 Task: Add a signature Genevieve Ramirez containing Best wishes for a happy Memorial Day, Genevieve Ramirez to email address softage.8@softage.net and add a label Skincare
Action: Mouse moved to (214, 39)
Screenshot: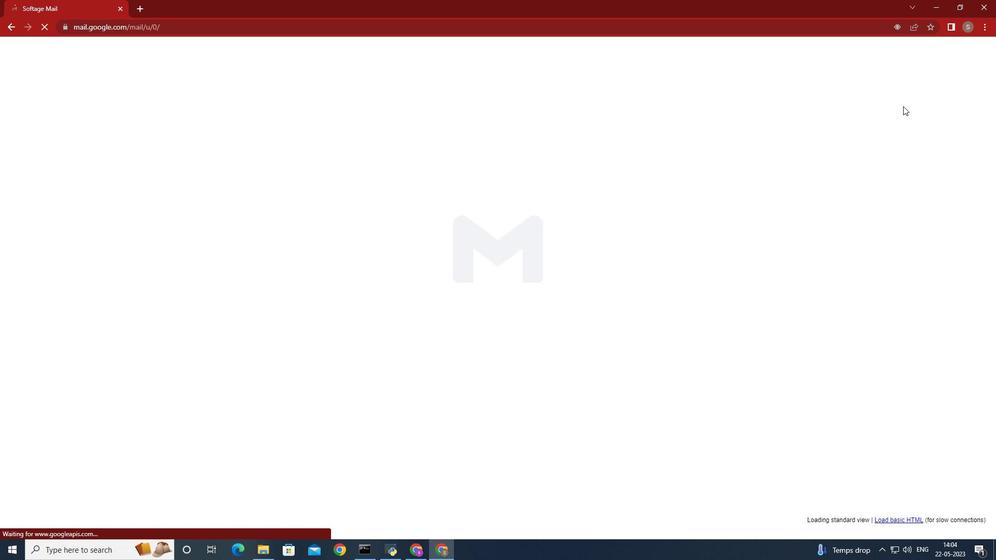 
Action: Mouse pressed left at (214, 39)
Screenshot: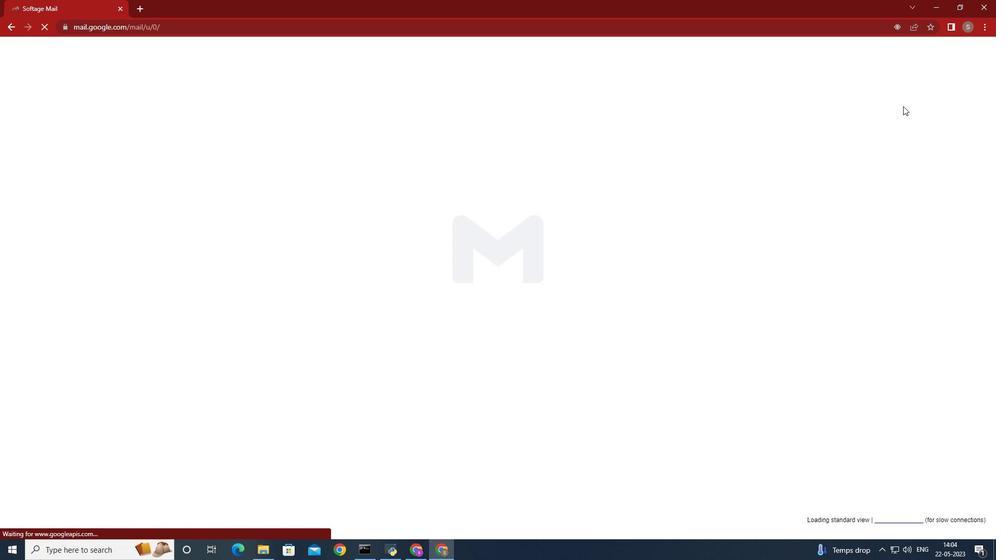 
Action: Mouse moved to (52, 88)
Screenshot: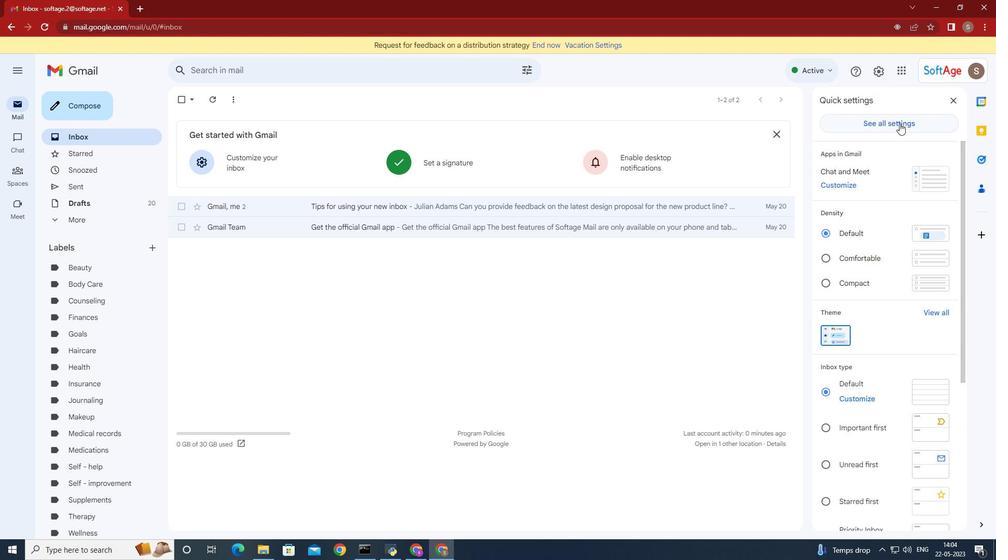 
Action: Mouse pressed left at (52, 88)
Screenshot: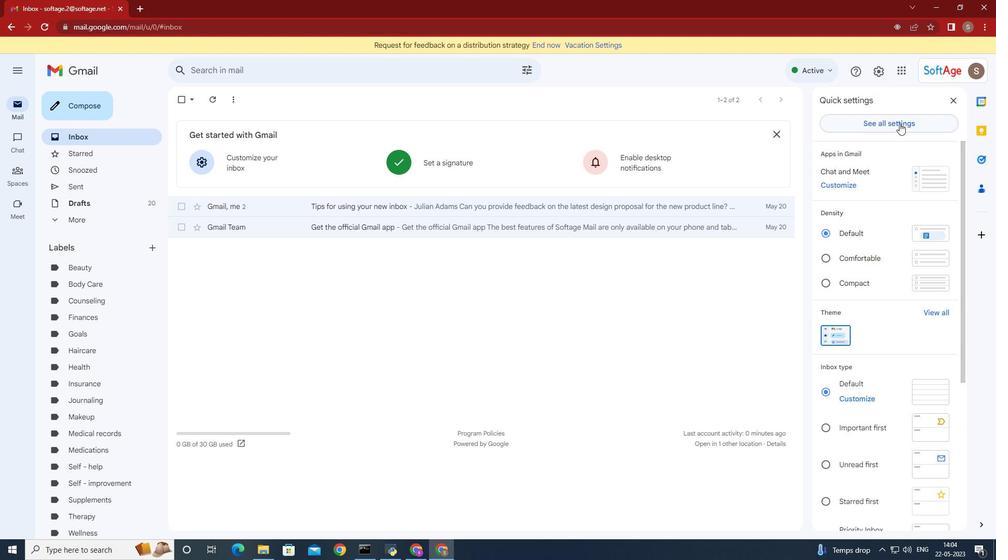 
Action: Mouse moved to (519, 313)
Screenshot: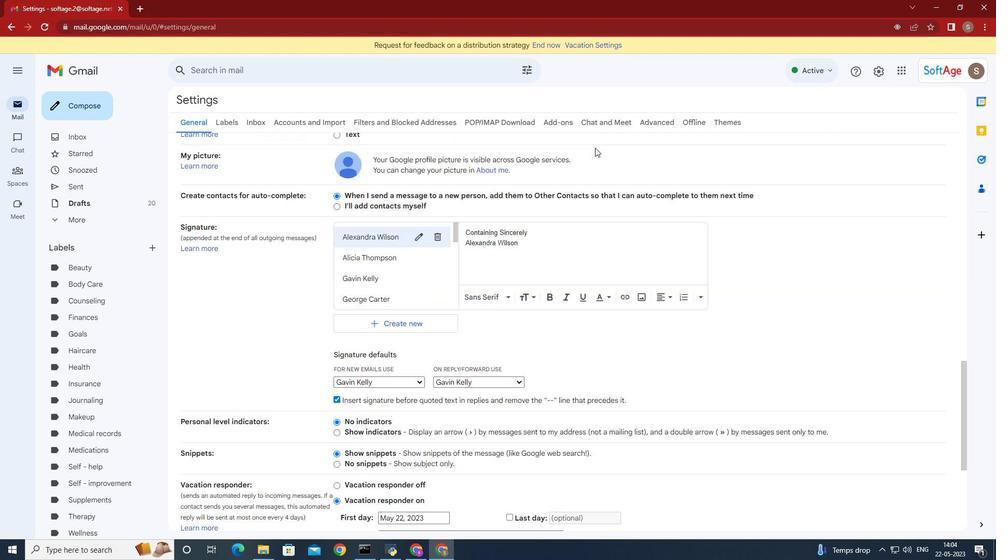 
Action: Mouse pressed left at (519, 313)
Screenshot: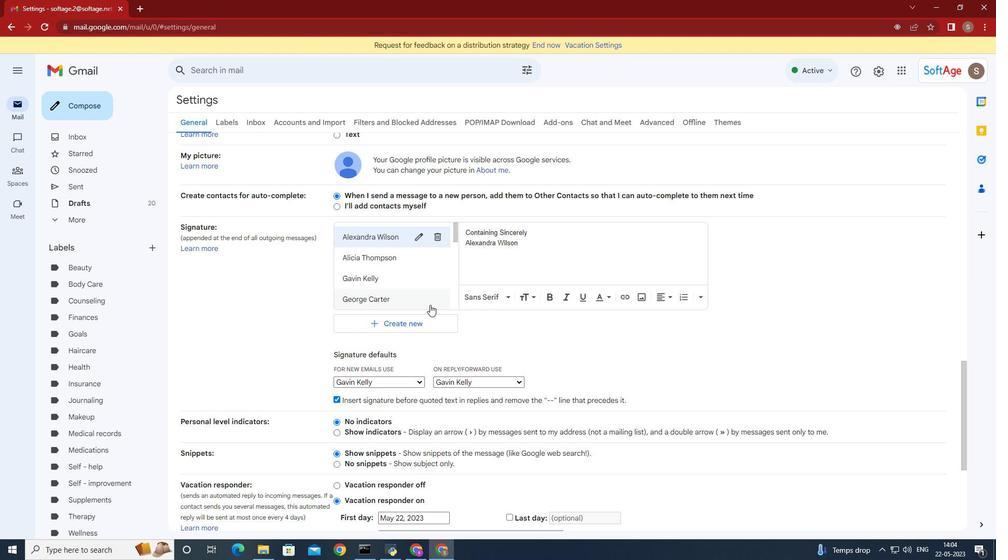 
Action: Mouse moved to (976, 11)
Screenshot: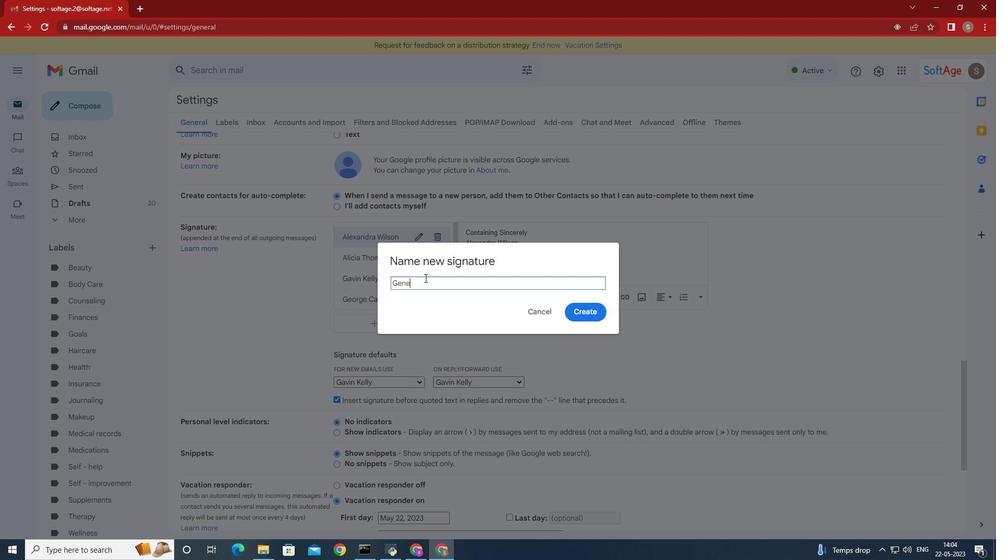 
Action: Mouse pressed left at (976, 11)
Screenshot: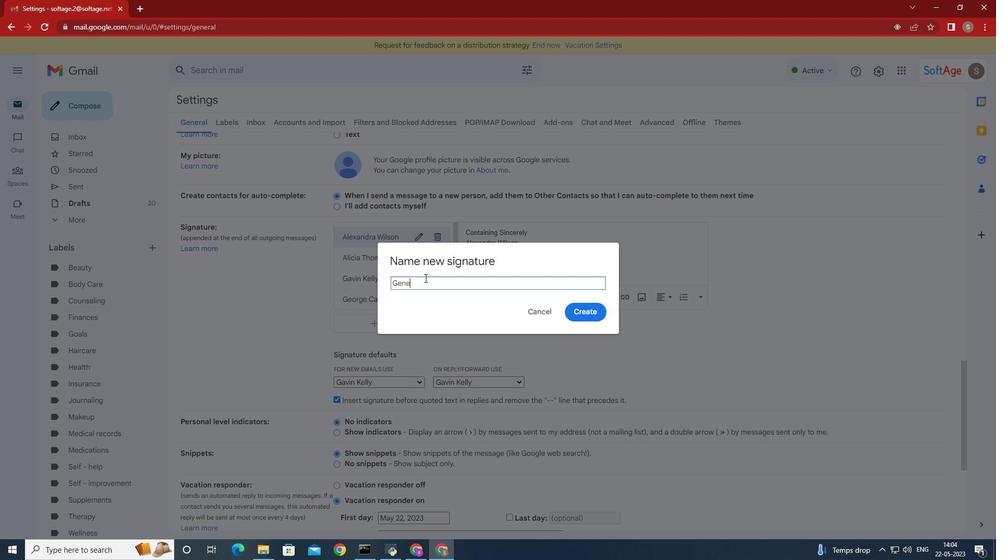 
Action: Mouse moved to (536, 46)
Screenshot: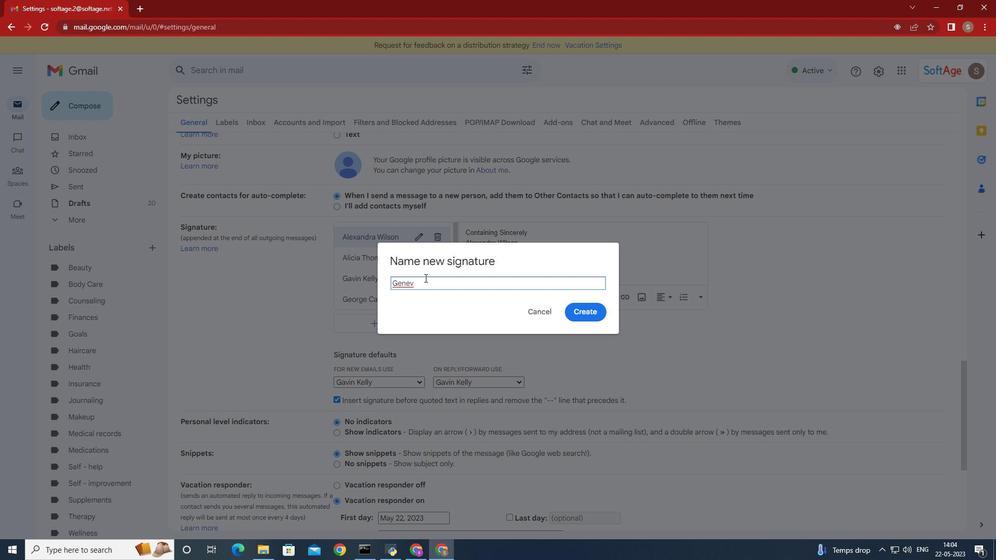 
Action: Mouse pressed left at (536, 46)
Screenshot: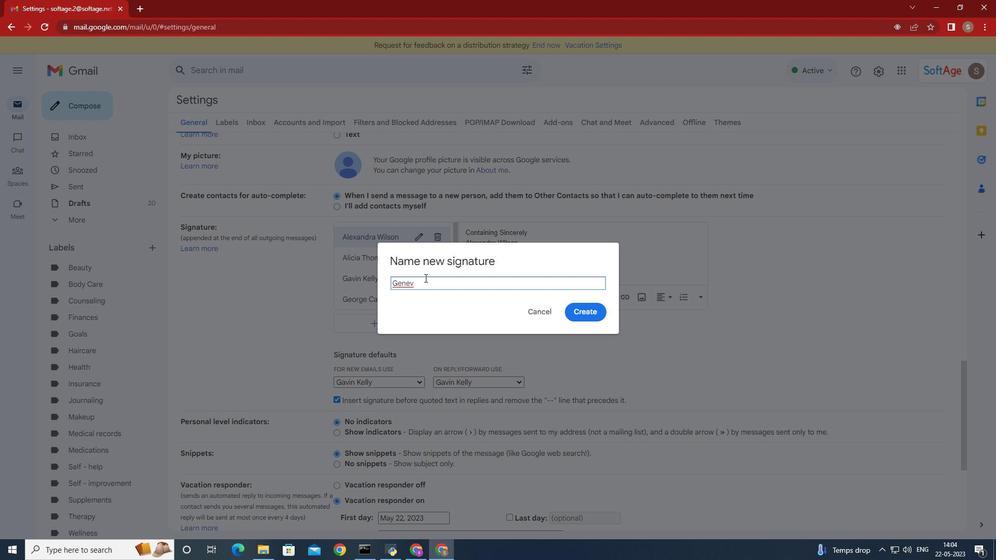
Action: Mouse moved to (955, 51)
Screenshot: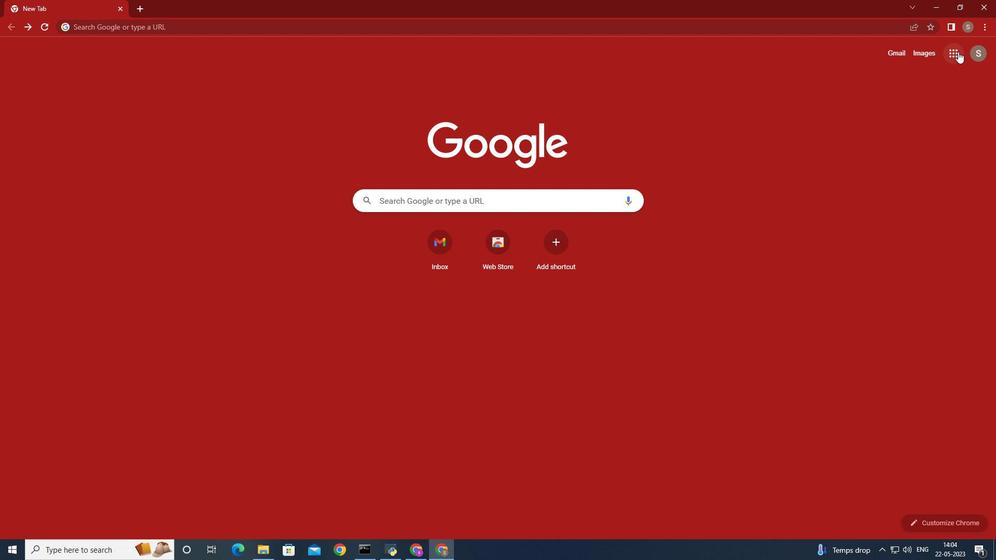 
Action: Mouse pressed left at (955, 51)
Screenshot: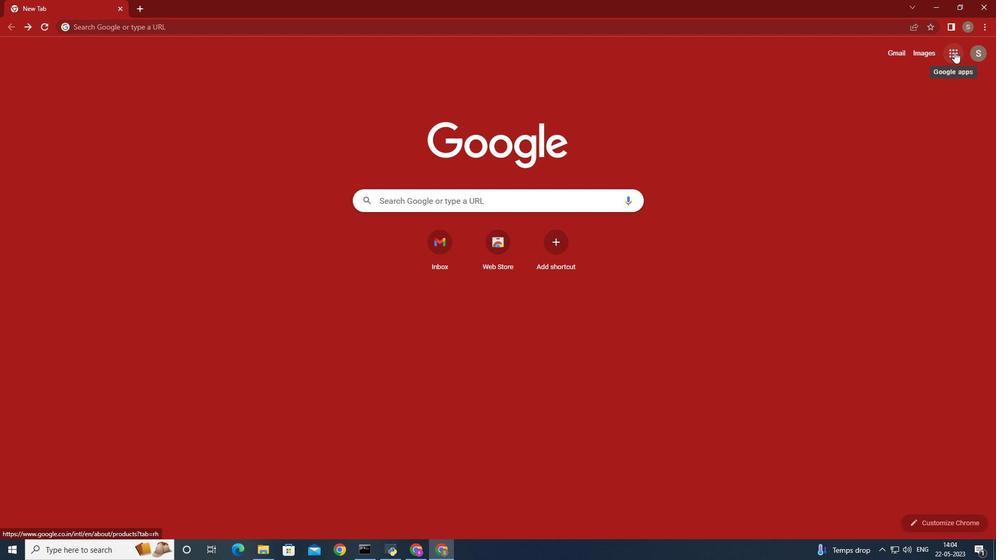 
Action: Mouse moved to (900, 105)
Screenshot: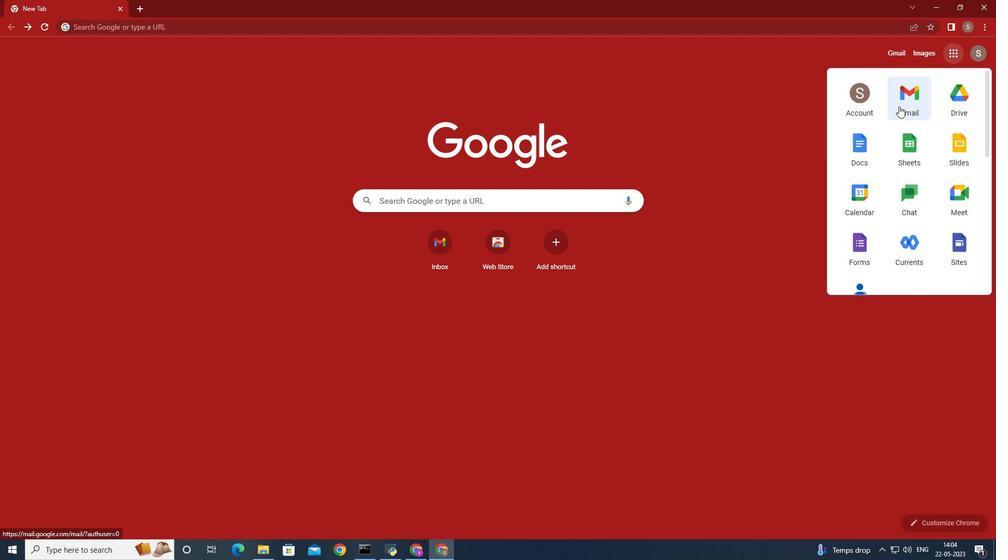 
Action: Mouse pressed left at (900, 105)
Screenshot: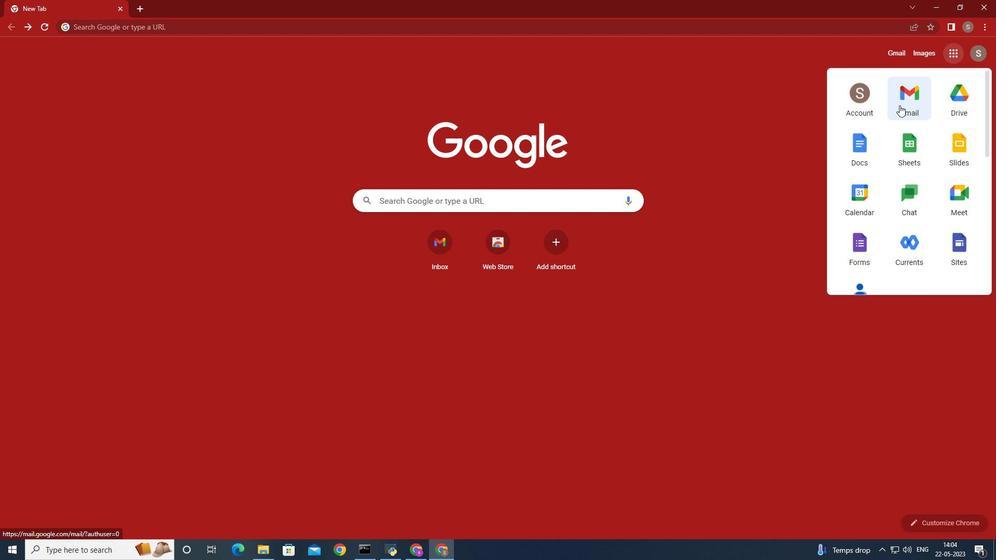 
Action: Mouse moved to (879, 76)
Screenshot: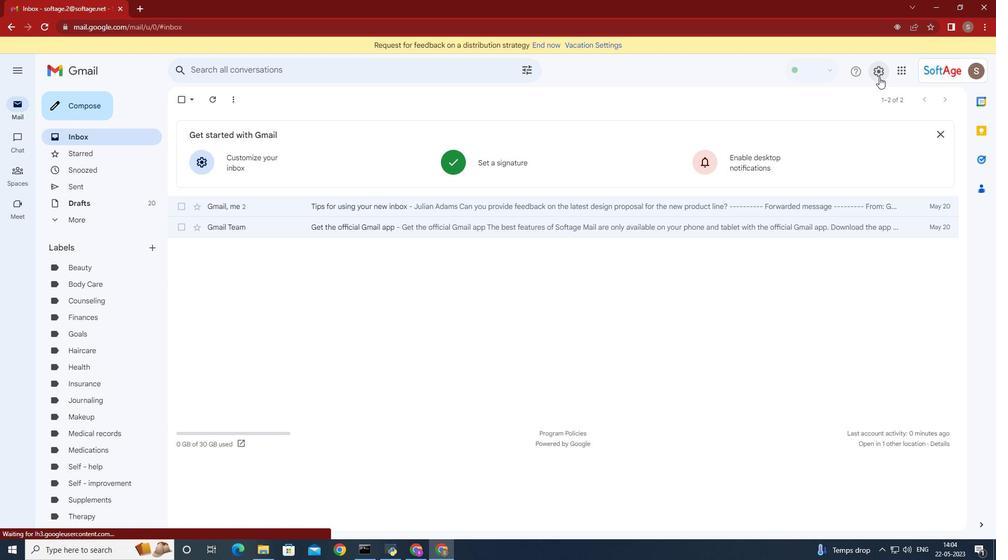 
Action: Mouse pressed left at (879, 76)
Screenshot: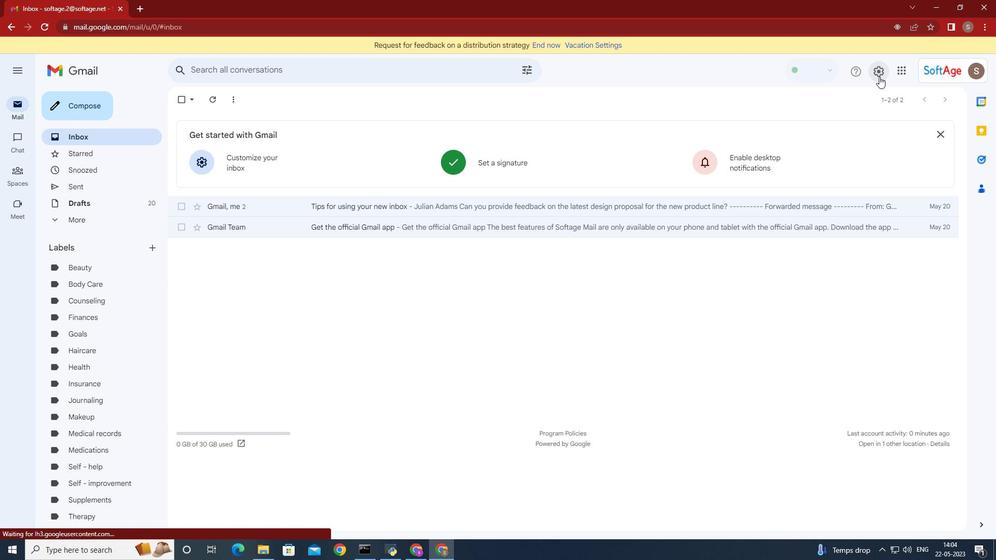 
Action: Mouse moved to (900, 123)
Screenshot: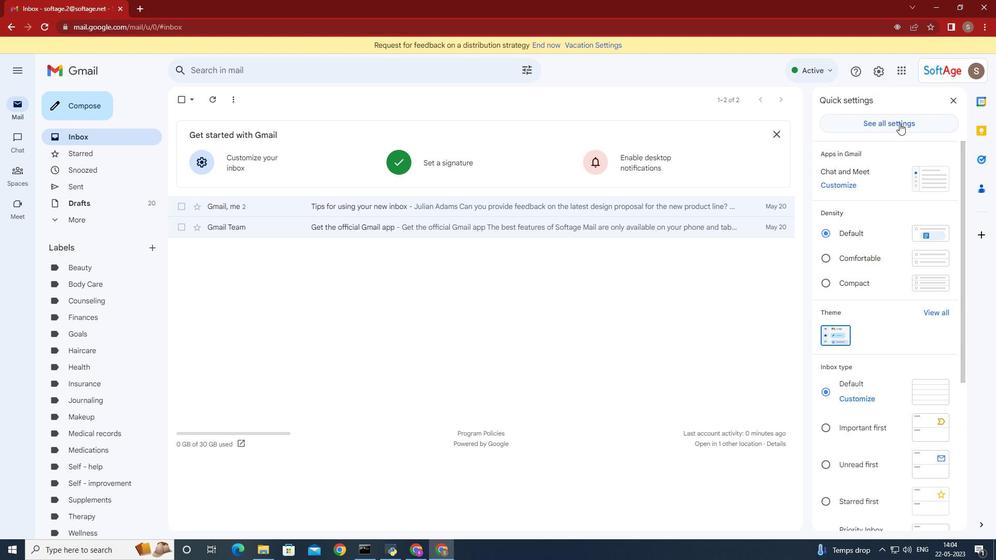 
Action: Mouse pressed left at (900, 123)
Screenshot: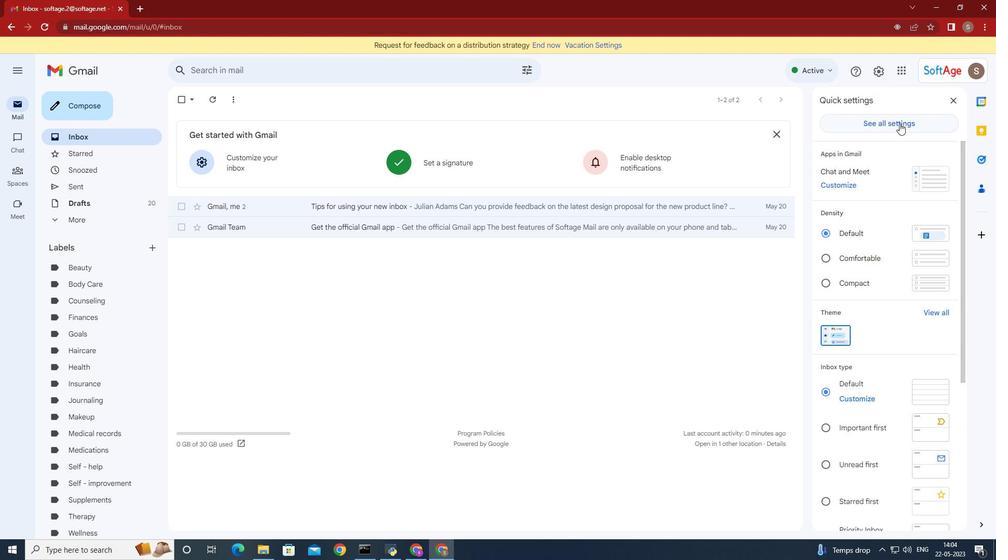 
Action: Mouse moved to (631, 168)
Screenshot: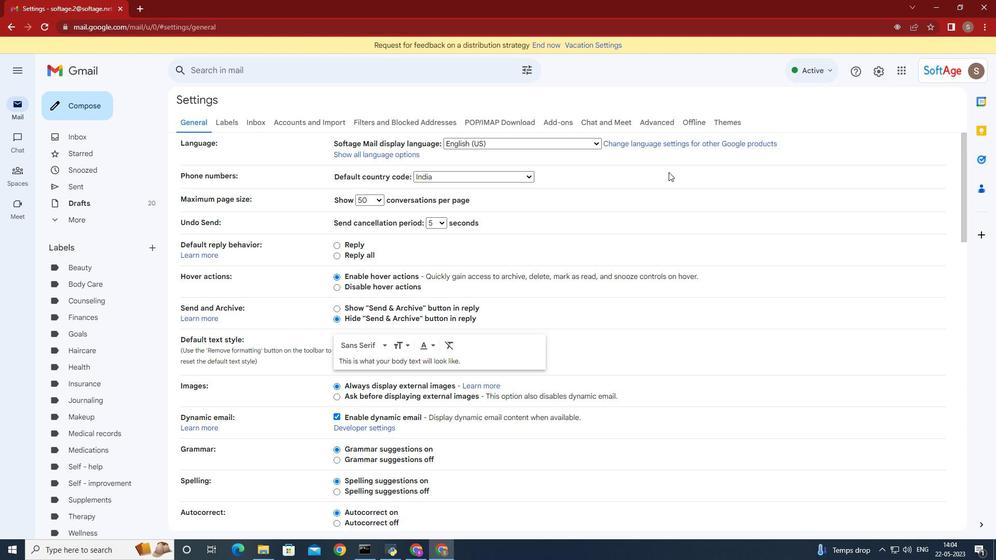 
Action: Mouse scrolled (631, 167) with delta (0, 0)
Screenshot: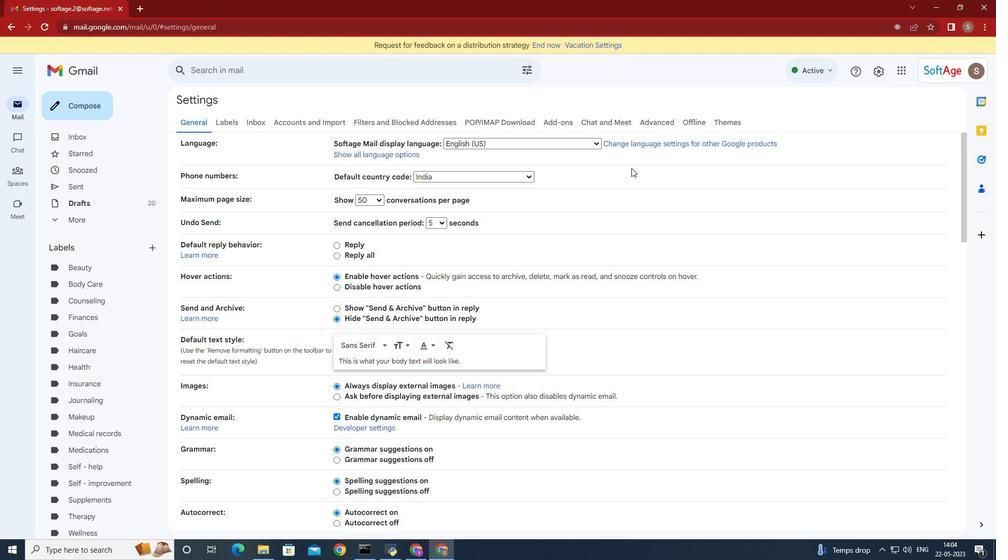 
Action: Mouse scrolled (631, 167) with delta (0, 0)
Screenshot: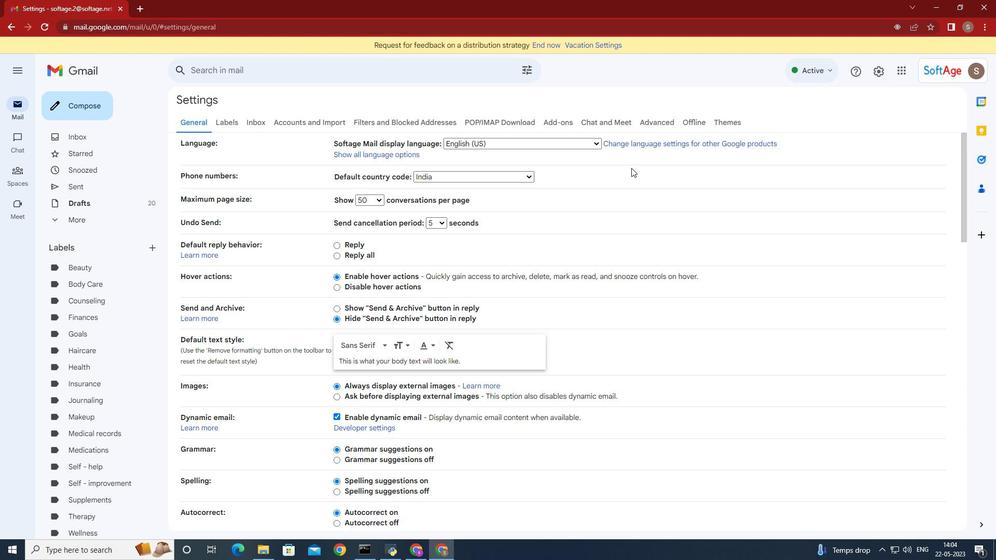 
Action: Mouse scrolled (631, 167) with delta (0, 0)
Screenshot: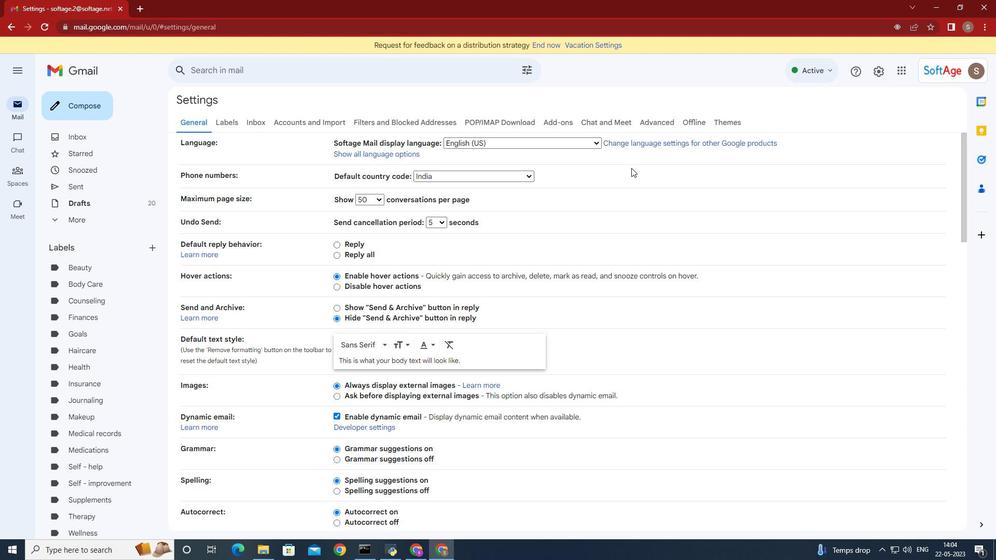 
Action: Mouse moved to (631, 168)
Screenshot: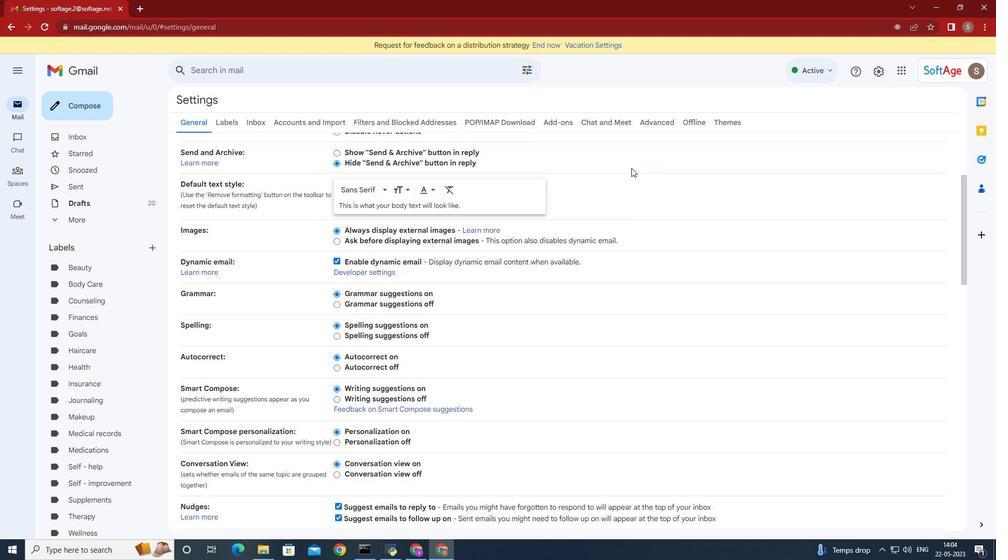
Action: Mouse scrolled (631, 168) with delta (0, 0)
Screenshot: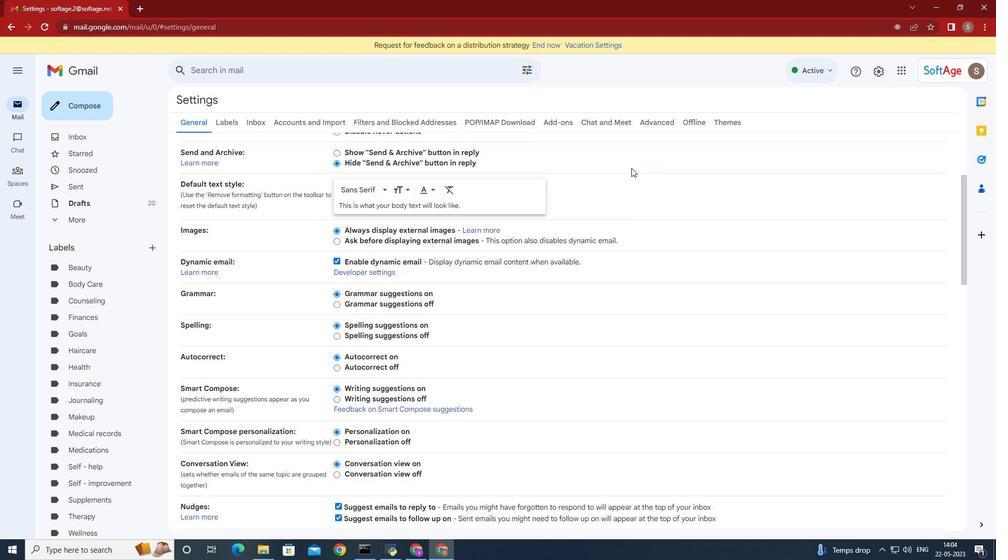 
Action: Mouse moved to (631, 169)
Screenshot: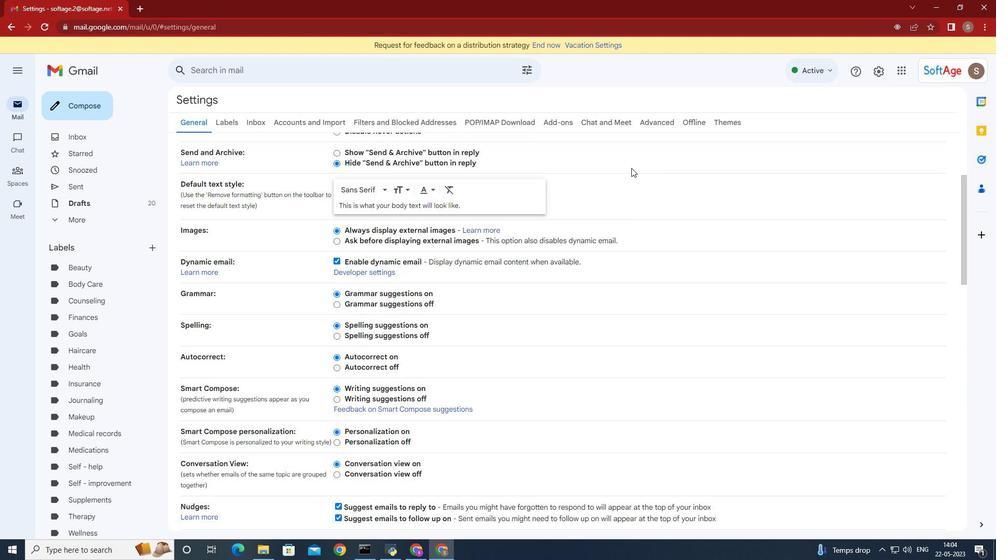 
Action: Mouse scrolled (631, 168) with delta (0, 0)
Screenshot: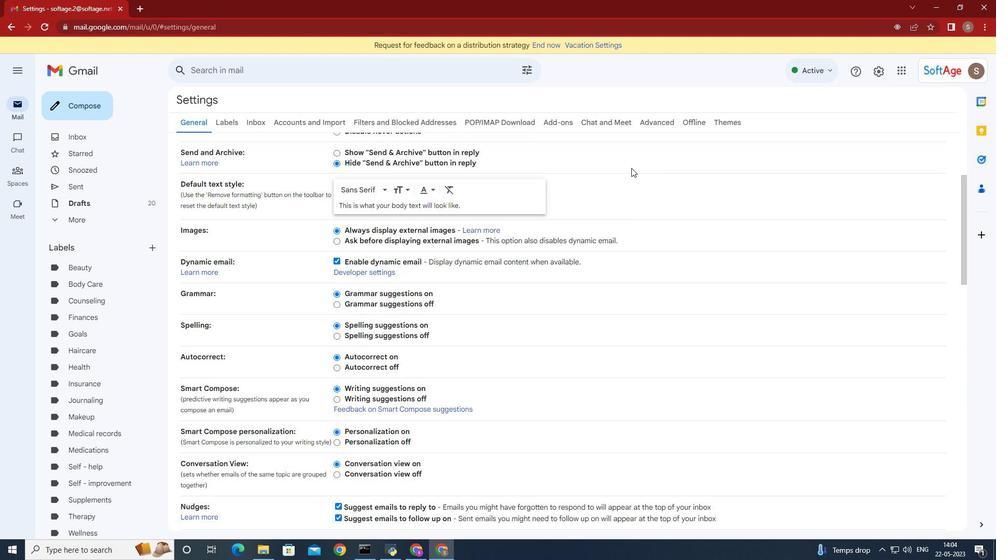 
Action: Mouse moved to (631, 170)
Screenshot: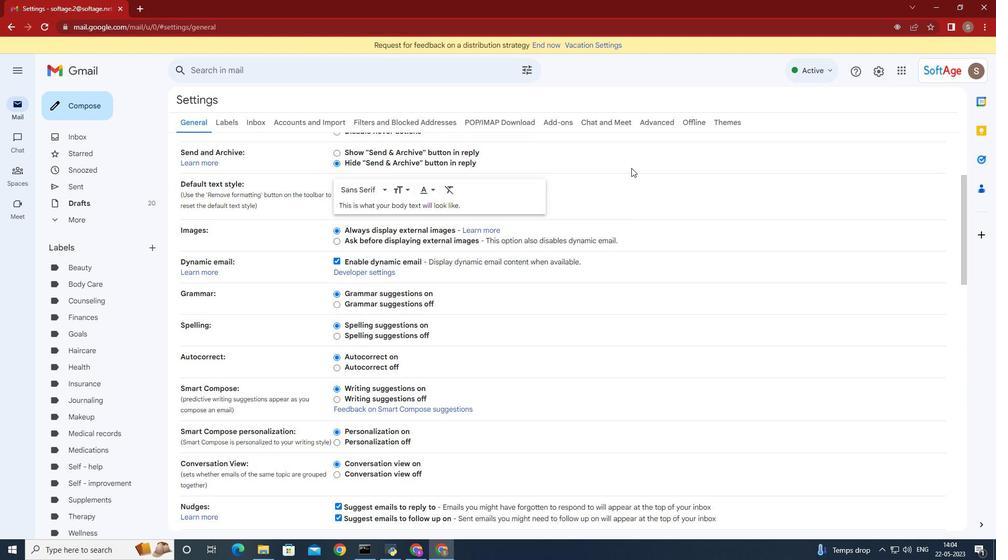 
Action: Mouse scrolled (631, 169) with delta (0, 0)
Screenshot: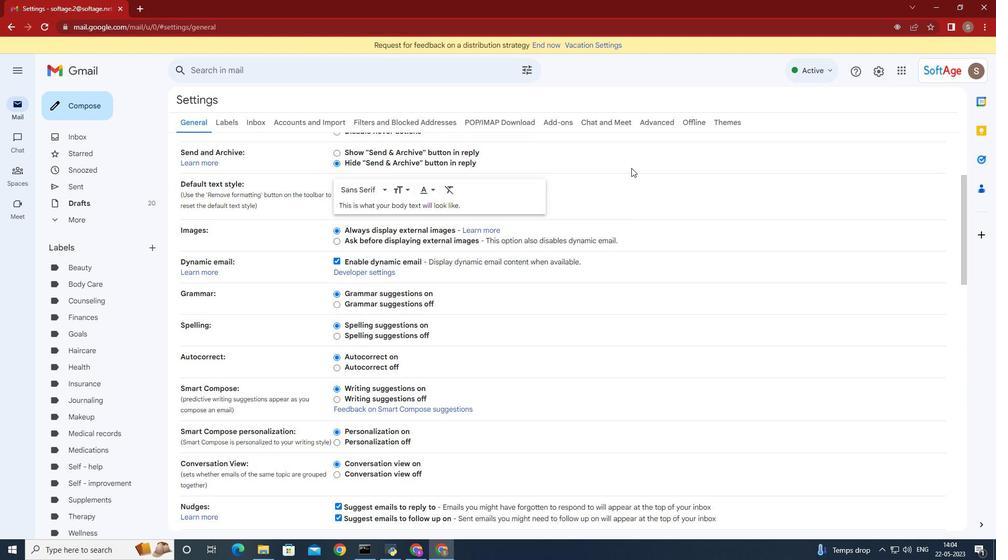 
Action: Mouse moved to (630, 170)
Screenshot: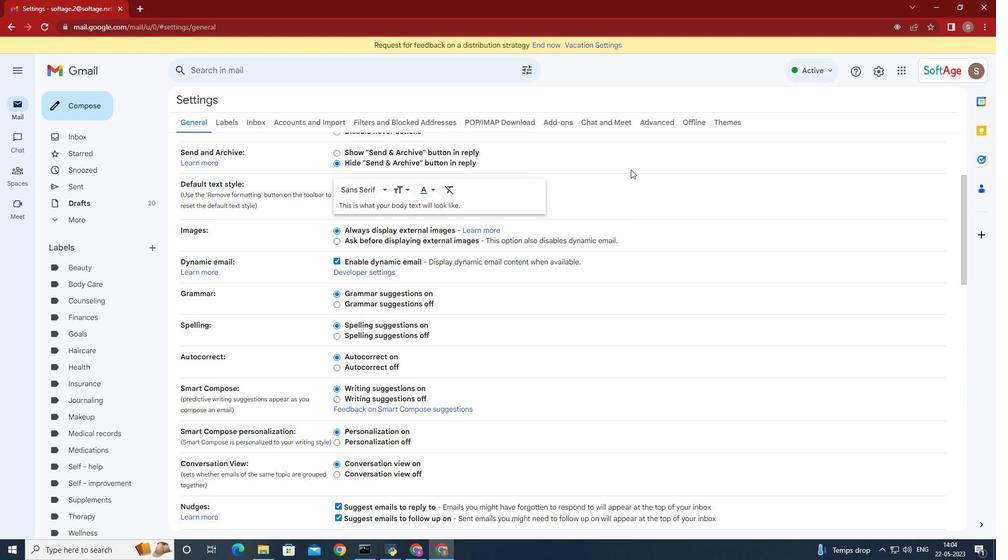 
Action: Mouse scrolled (630, 169) with delta (0, 0)
Screenshot: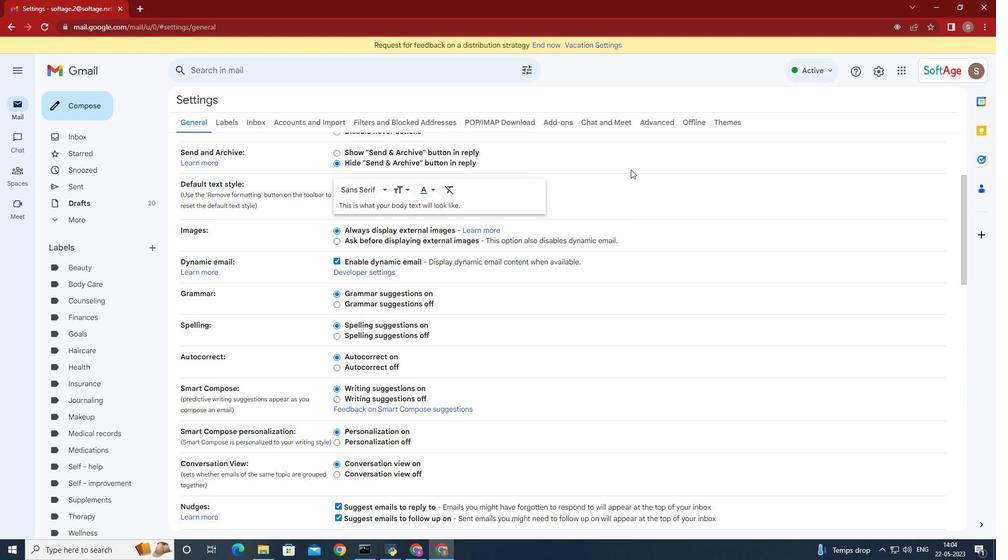 
Action: Mouse moved to (630, 170)
Screenshot: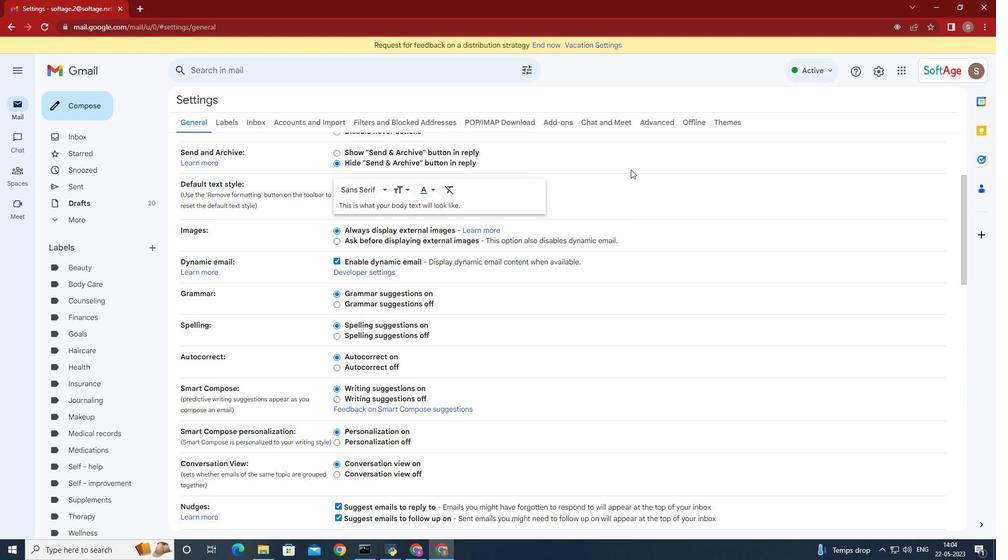 
Action: Mouse scrolled (630, 170) with delta (0, 0)
Screenshot: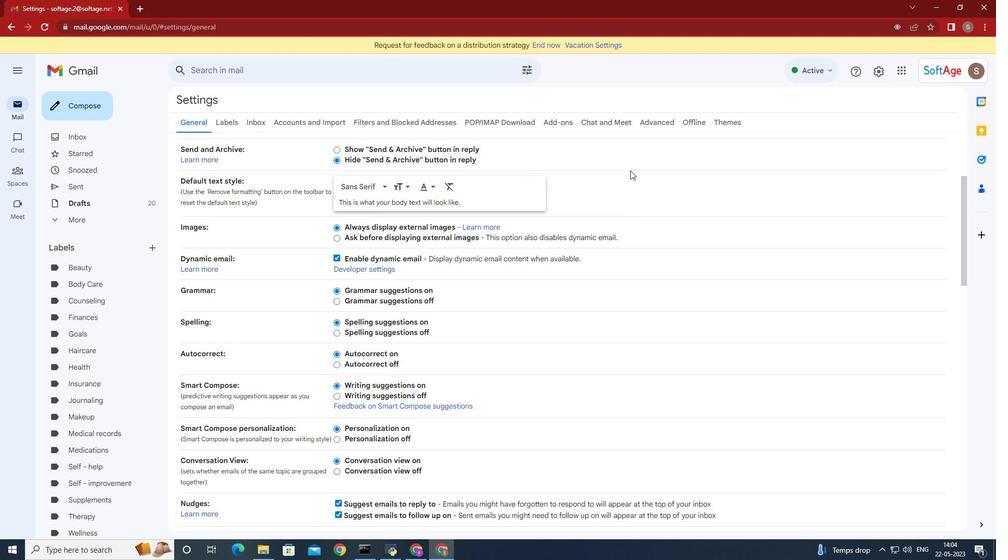 
Action: Mouse moved to (628, 170)
Screenshot: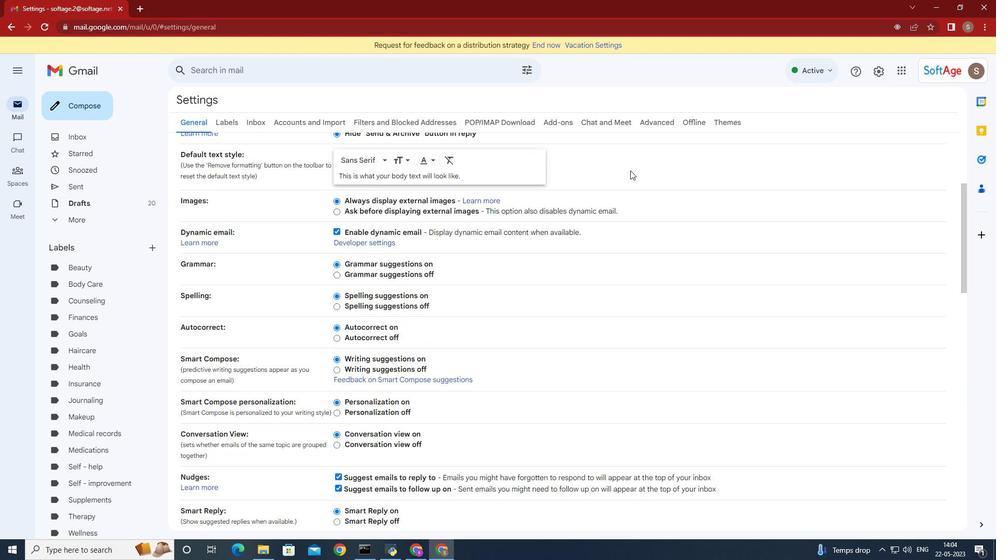 
Action: Mouse scrolled (628, 169) with delta (0, 0)
Screenshot: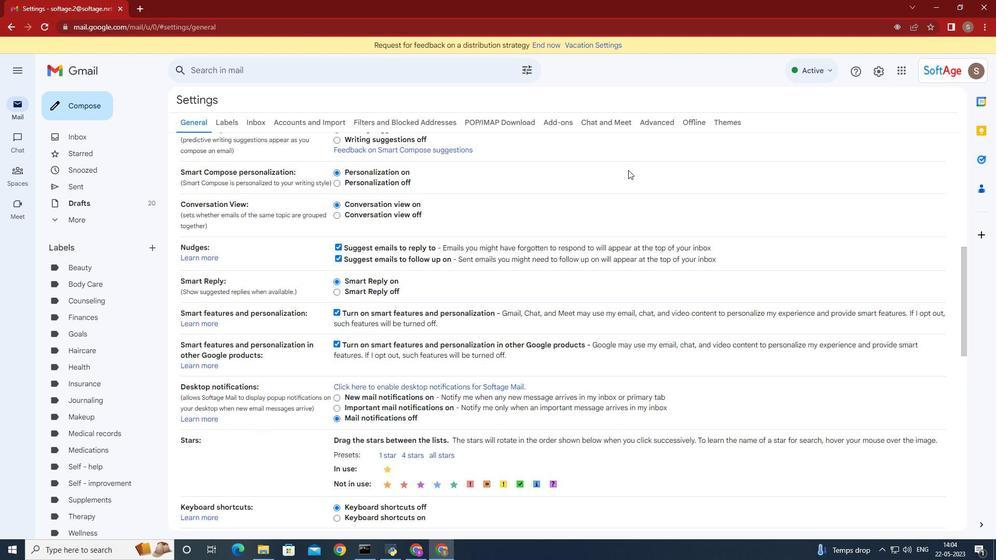 
Action: Mouse scrolled (628, 169) with delta (0, 0)
Screenshot: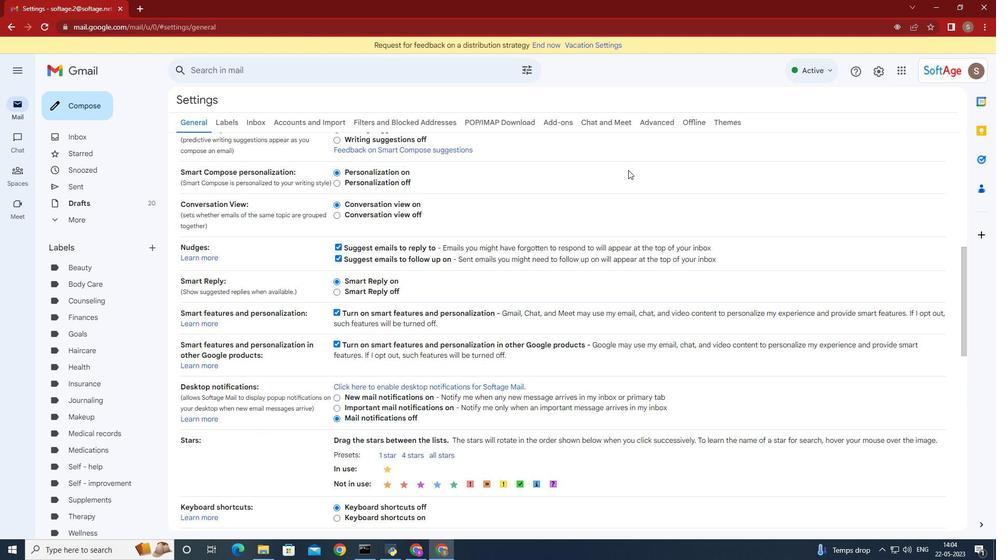 
Action: Mouse scrolled (628, 169) with delta (0, 0)
Screenshot: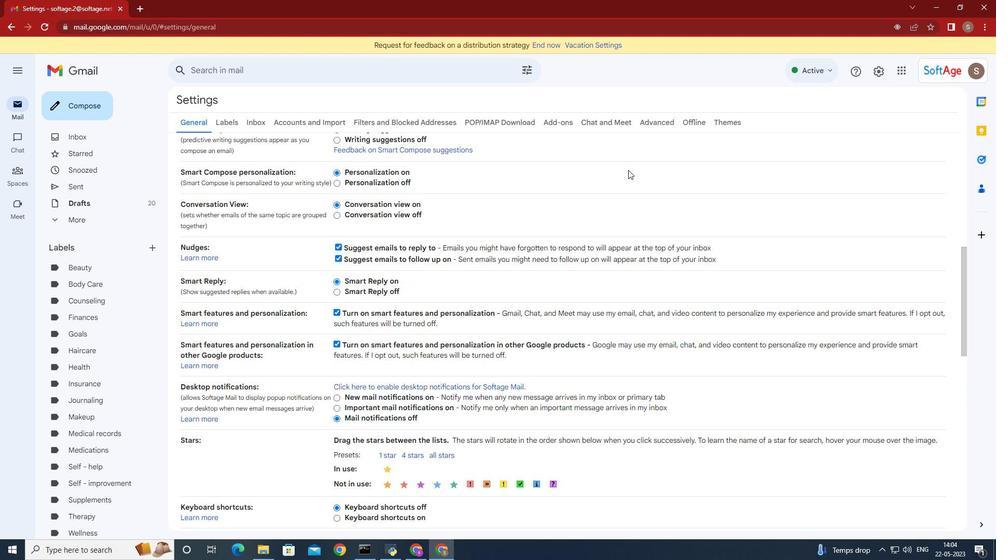 
Action: Mouse scrolled (628, 169) with delta (0, 0)
Screenshot: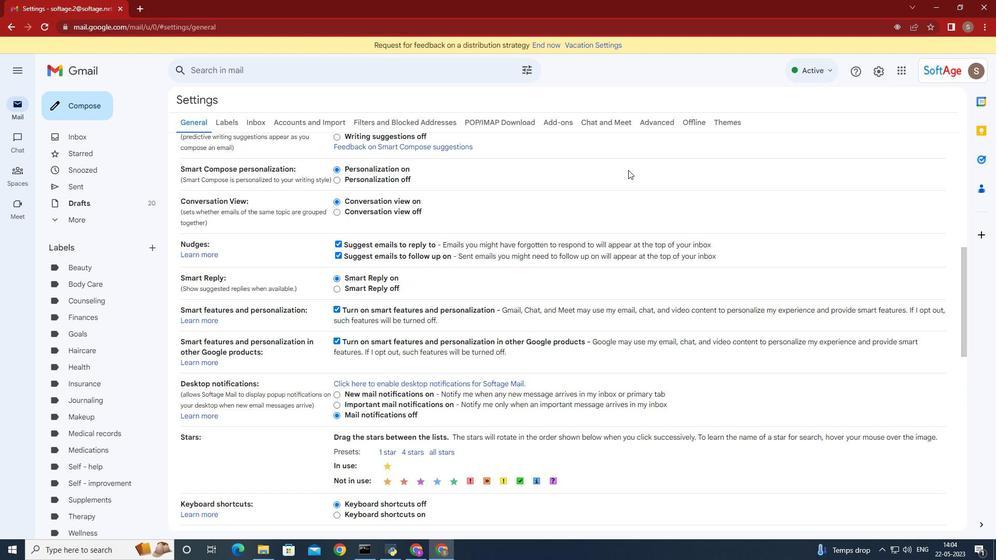 
Action: Mouse moved to (595, 147)
Screenshot: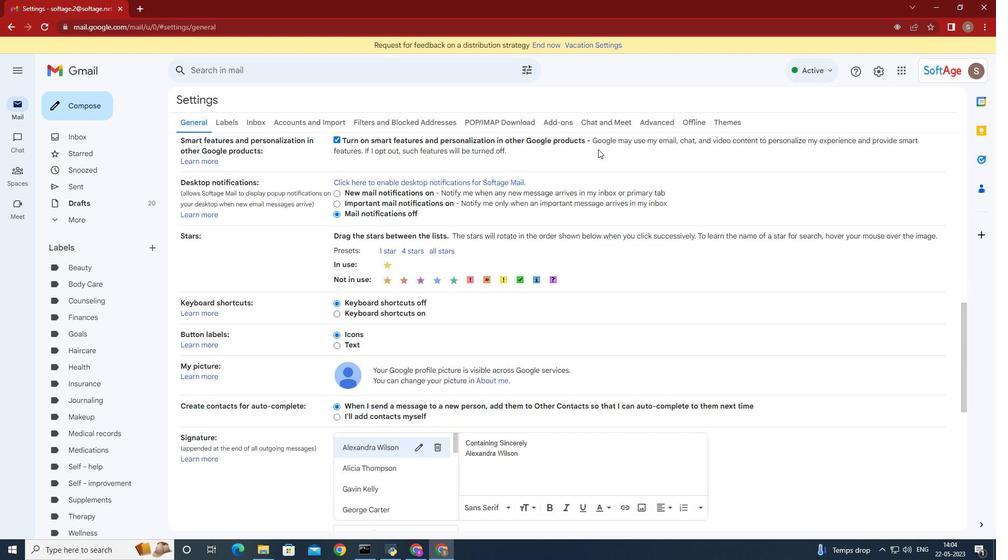 
Action: Mouse scrolled (595, 147) with delta (0, 0)
Screenshot: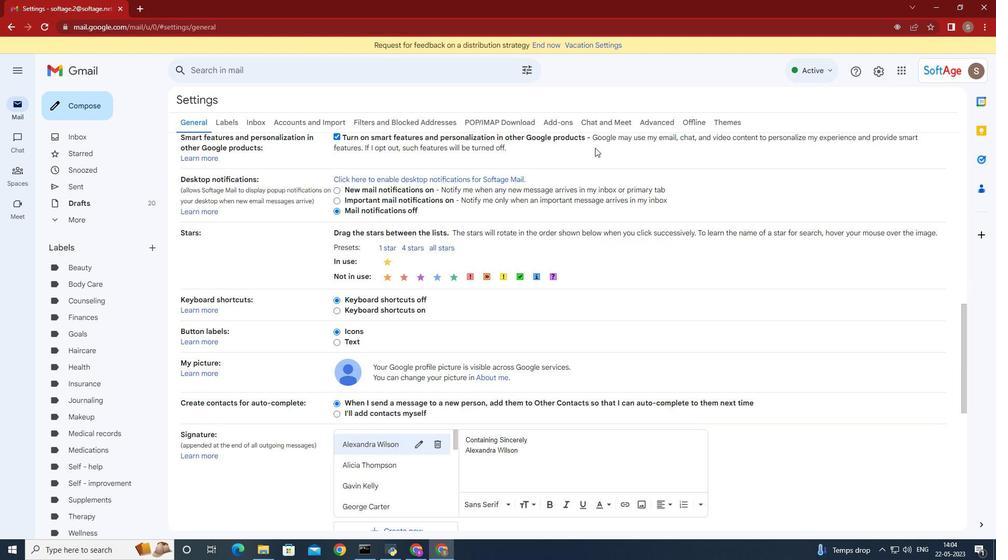 
Action: Mouse scrolled (595, 147) with delta (0, 0)
Screenshot: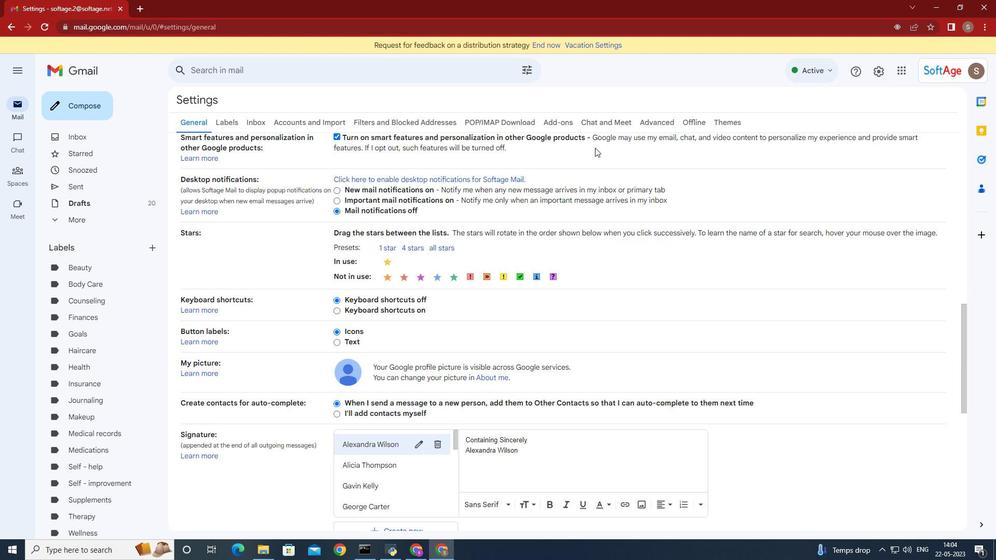 
Action: Mouse scrolled (595, 147) with delta (0, 0)
Screenshot: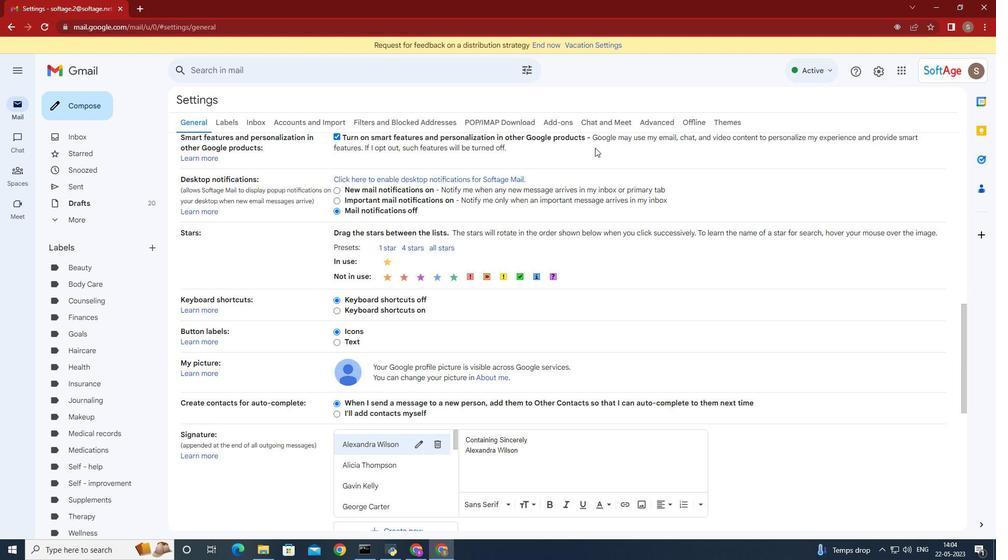 
Action: Mouse scrolled (595, 147) with delta (0, 0)
Screenshot: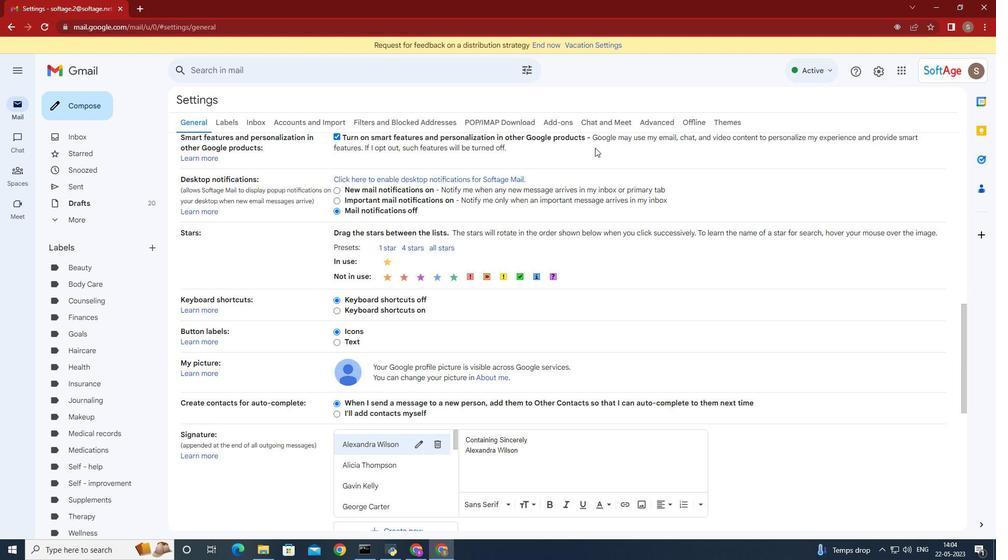 
Action: Mouse moved to (428, 319)
Screenshot: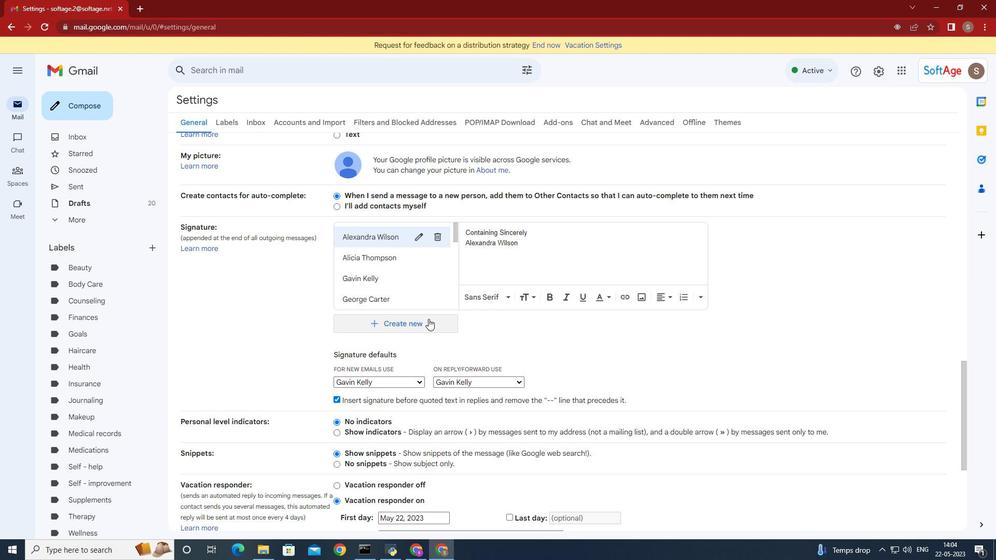 
Action: Mouse pressed left at (428, 319)
Screenshot: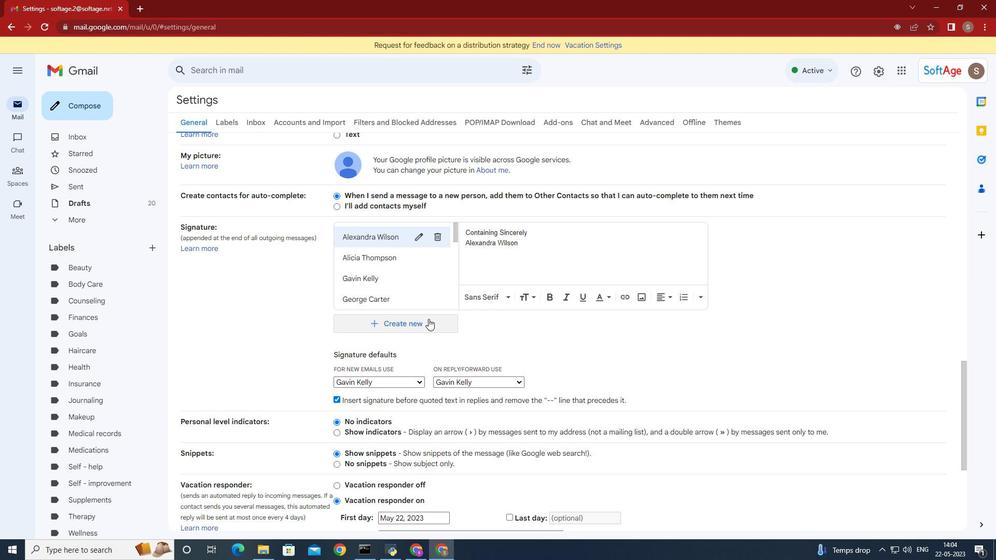
Action: Mouse moved to (425, 278)
Screenshot: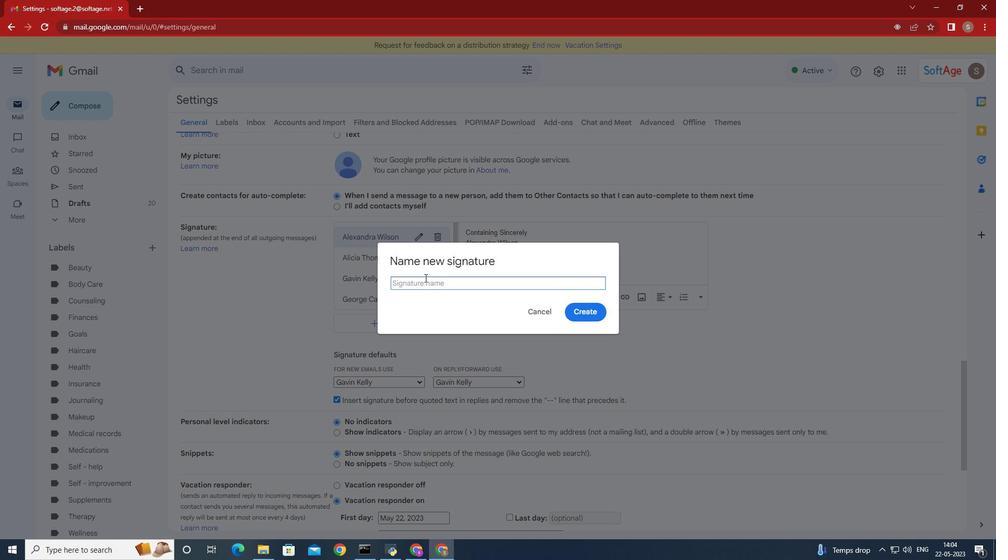 
Action: Key pressed <Key.shift><Key.shift><Key.shift><Key.shift><Key.shift>Genevieve<Key.space><Key.shift>Ramirez
Screenshot: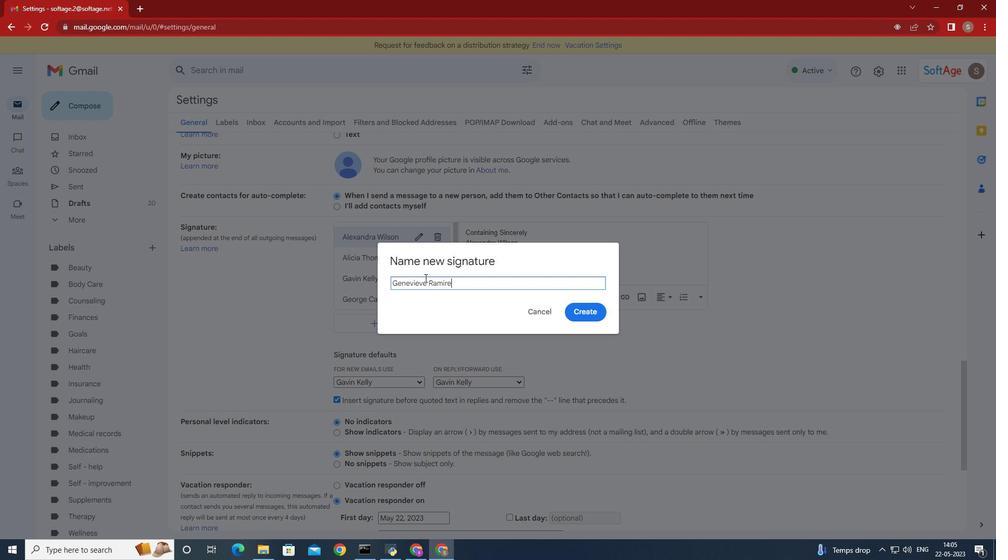 
Action: Mouse moved to (579, 311)
Screenshot: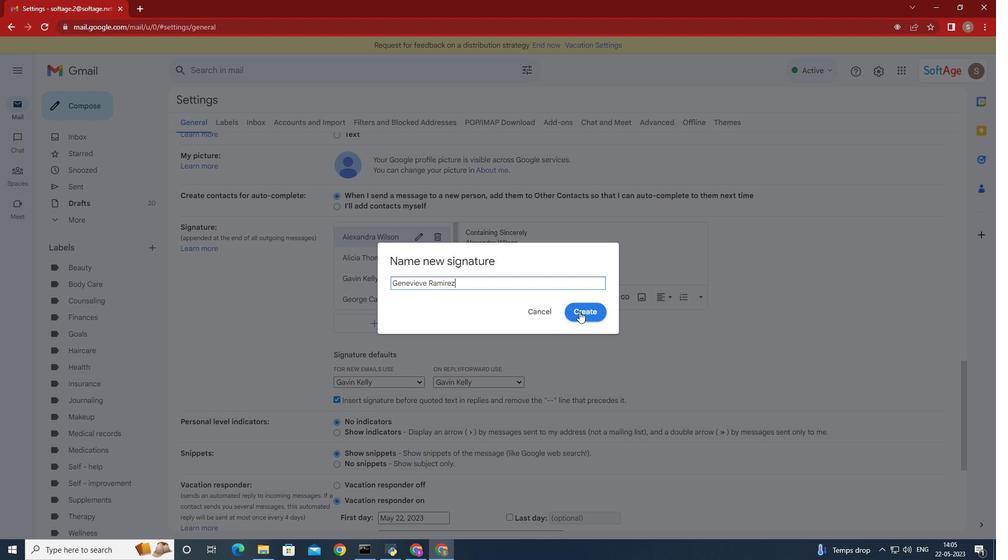 
Action: Mouse pressed left at (579, 311)
Screenshot: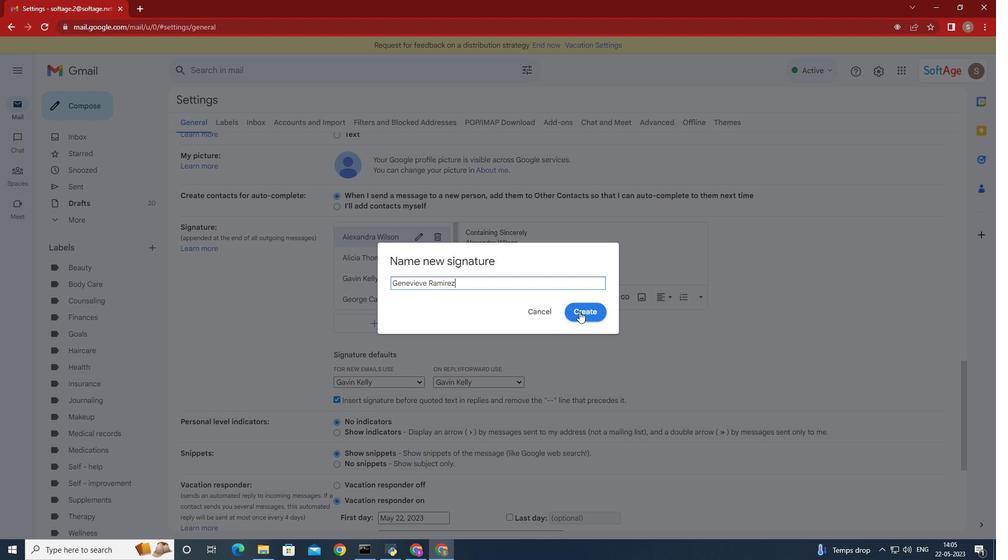 
Action: Mouse moved to (556, 310)
Screenshot: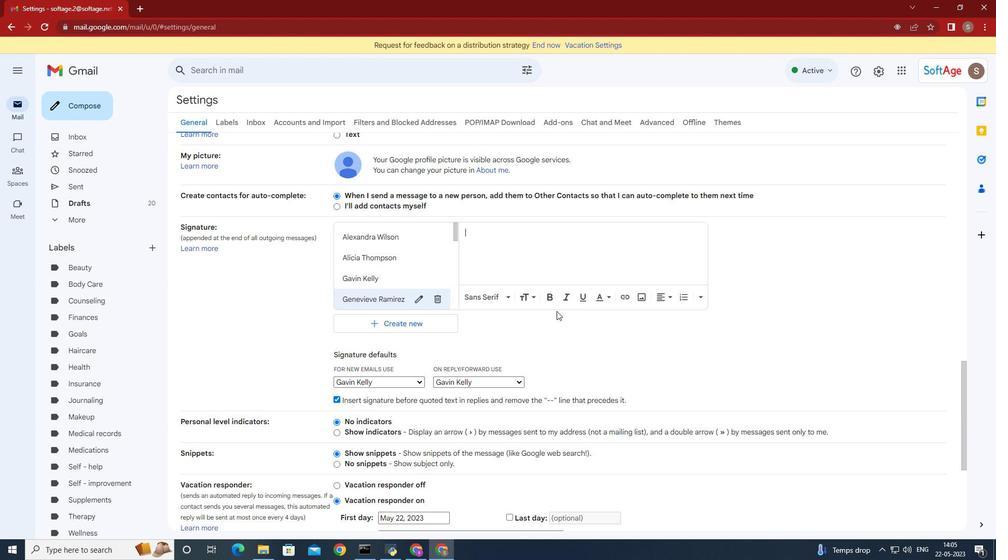 
Action: Key pressed <Key.shift>Best<Key.space>wishes<Key.space>b<Key.backspace>for<Key.space>a<Key.space>haoo<Key.backspace><Key.backspace>ppy<Key.space><Key.shift>Memorial<Key.space><Key.shift>Day,<Key.enter><Key.shift>Genevieve<Key.space><Key.shift>Ramirez<Key.enter>
Screenshot: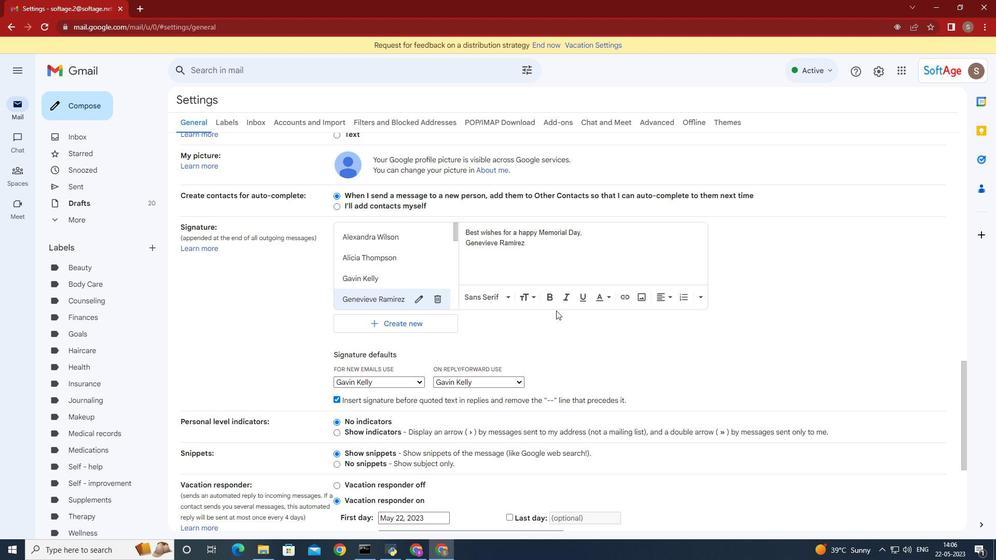 
Action: Mouse scrolled (556, 310) with delta (0, 0)
Screenshot: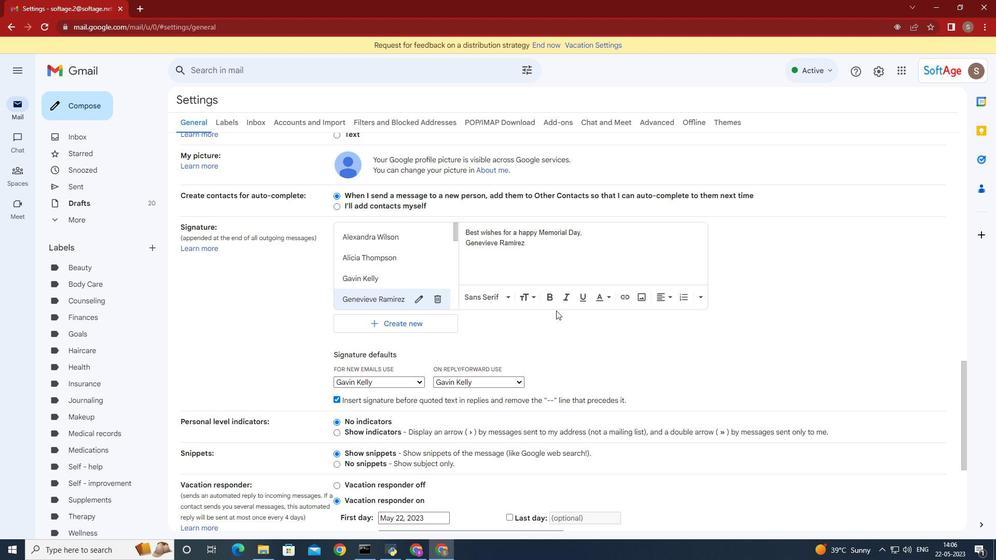 
Action: Mouse scrolled (556, 310) with delta (0, 0)
Screenshot: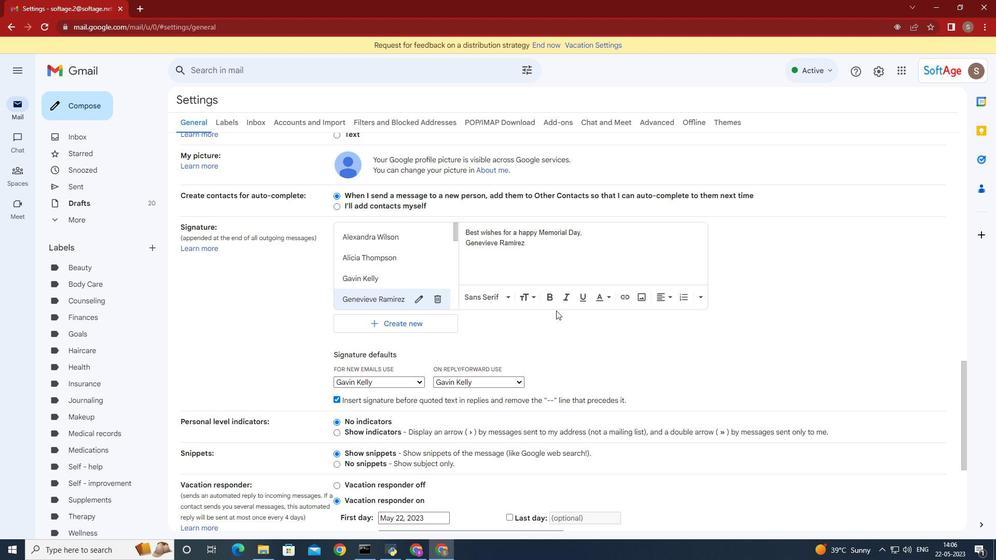 
Action: Mouse moved to (554, 327)
Screenshot: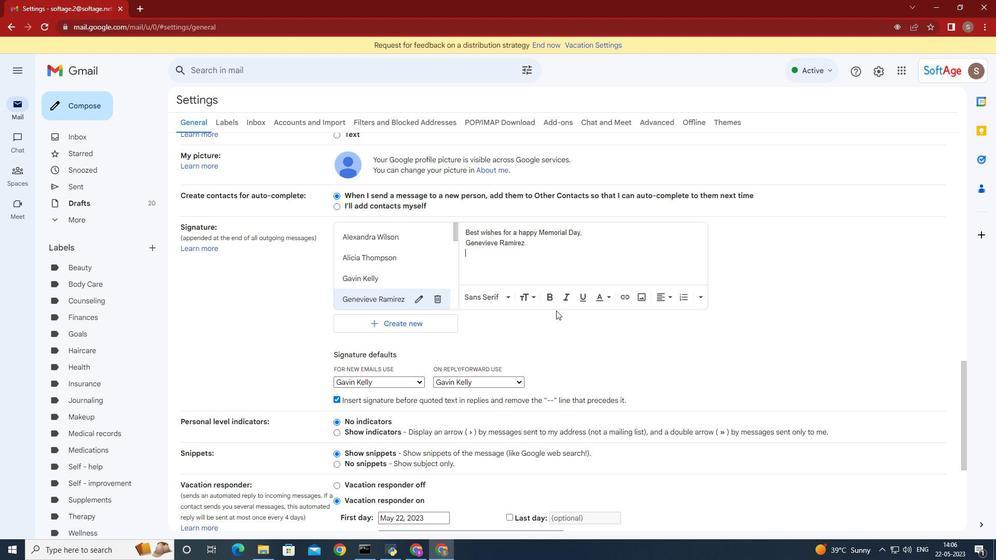 
Action: Mouse scrolled (554, 327) with delta (0, 0)
Screenshot: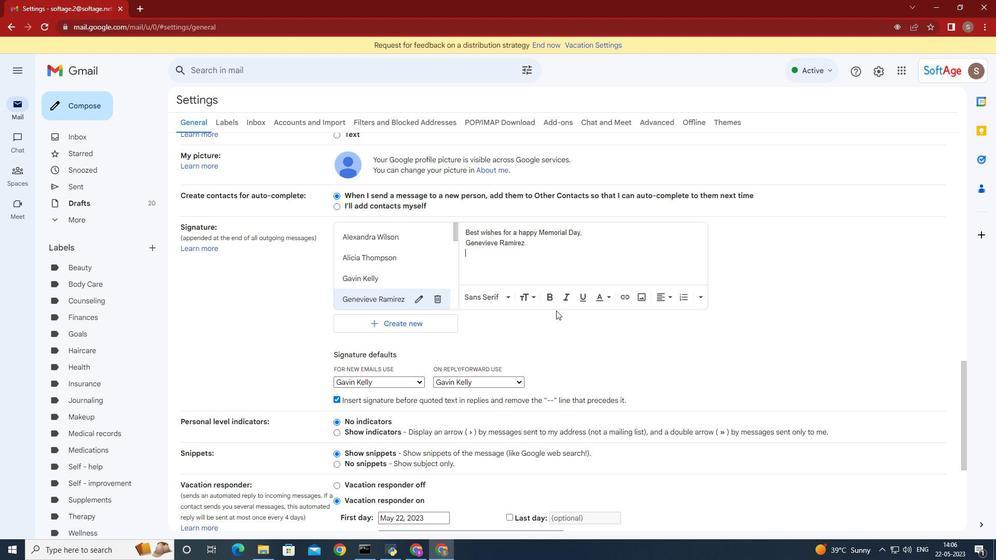 
Action: Mouse moved to (553, 329)
Screenshot: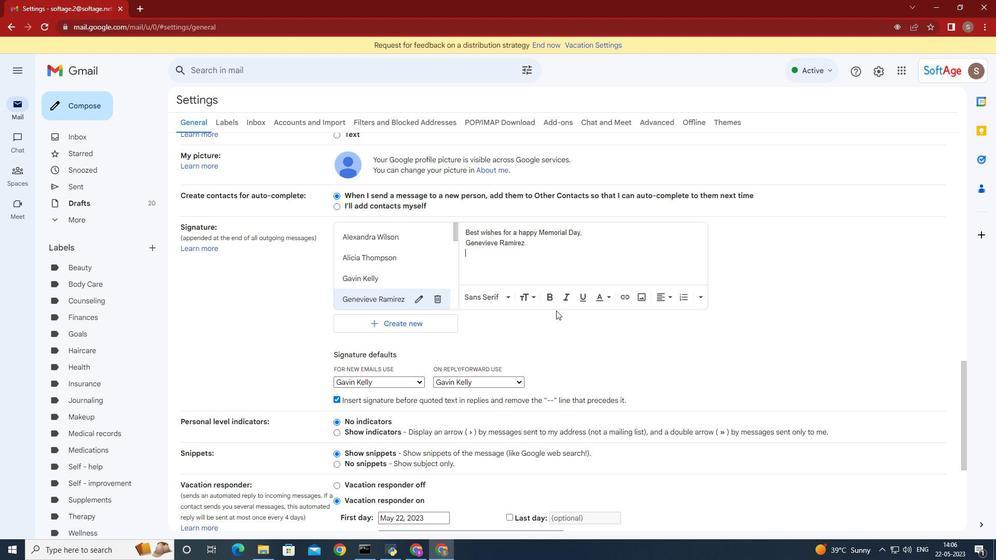 
Action: Mouse scrolled (553, 329) with delta (0, 0)
Screenshot: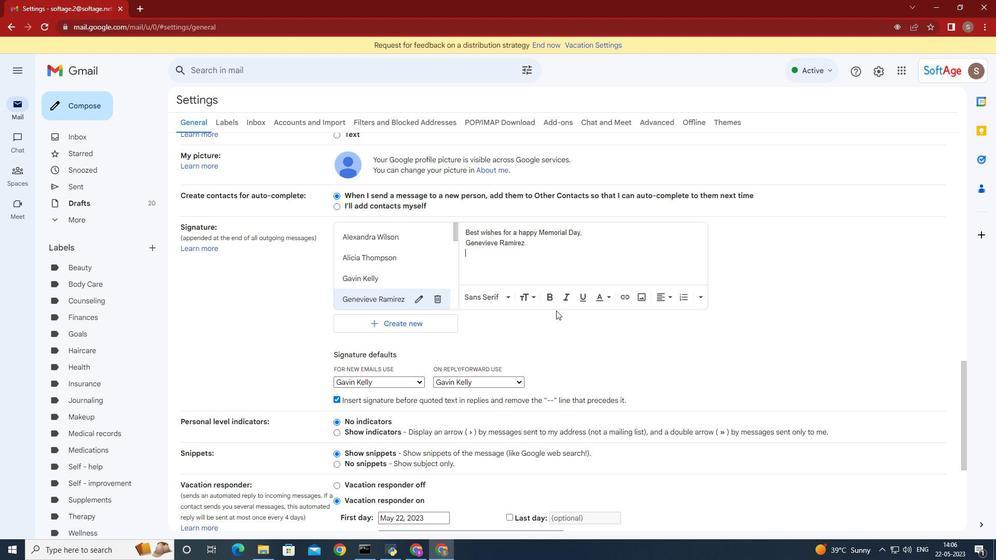 
Action: Mouse moved to (550, 334)
Screenshot: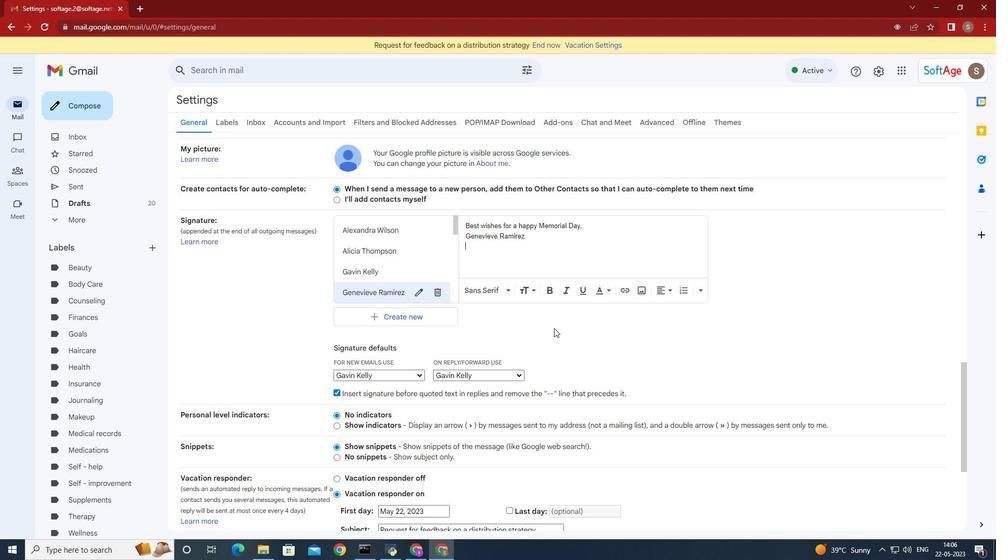 
Action: Mouse scrolled (550, 334) with delta (0, 0)
Screenshot: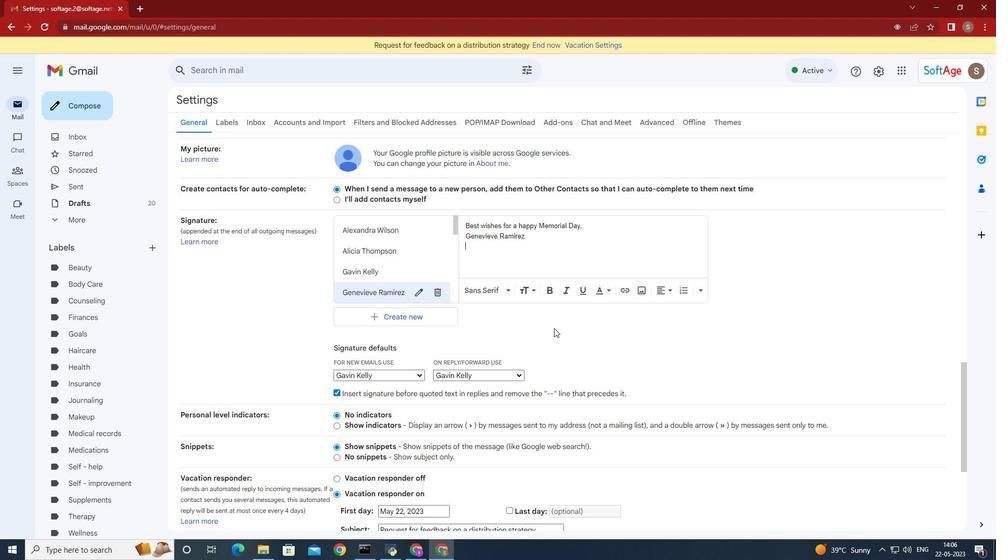 
Action: Mouse moved to (547, 338)
Screenshot: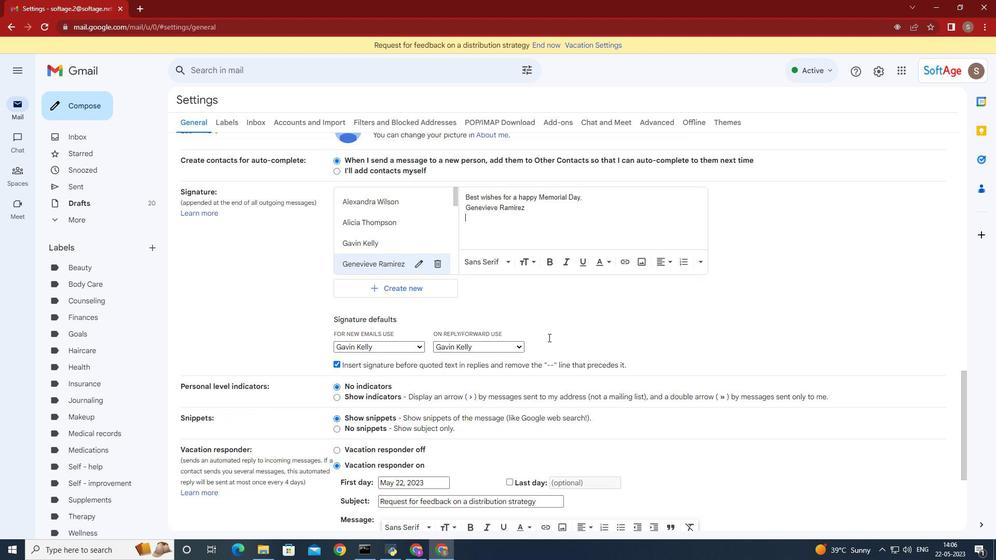 
Action: Mouse scrolled (547, 337) with delta (0, 0)
Screenshot: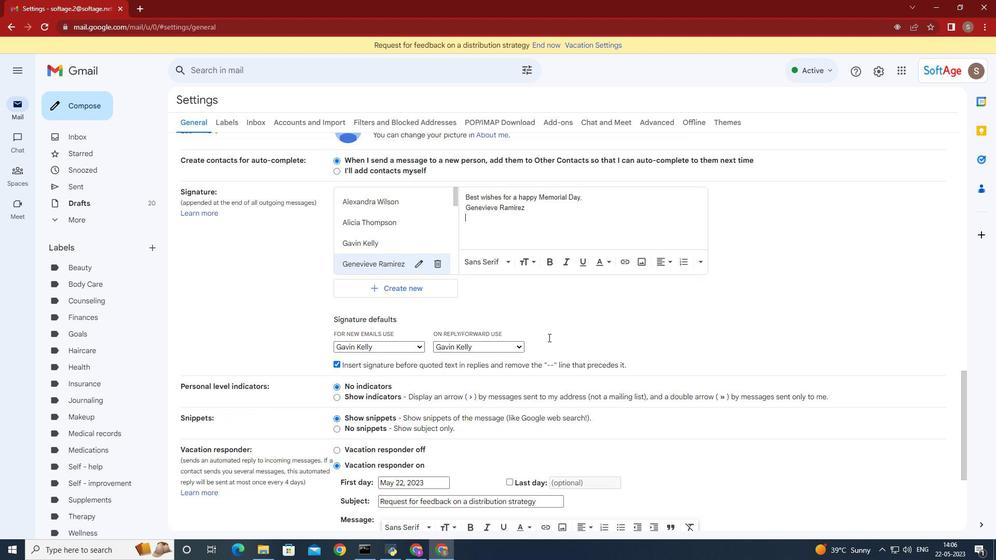 
Action: Mouse moved to (438, 377)
Screenshot: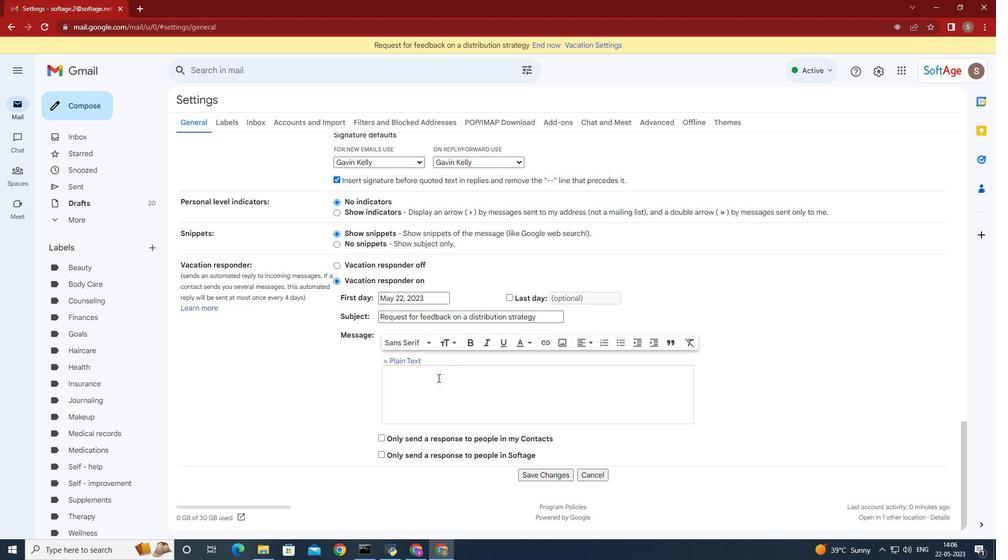 
Action: Mouse scrolled (438, 377) with delta (0, 0)
Screenshot: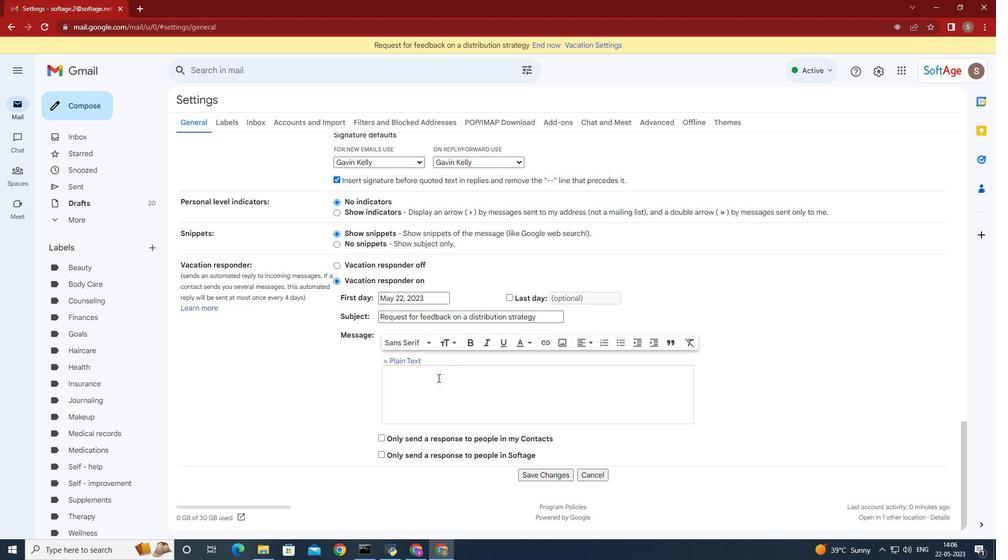 
Action: Mouse moved to (437, 377)
Screenshot: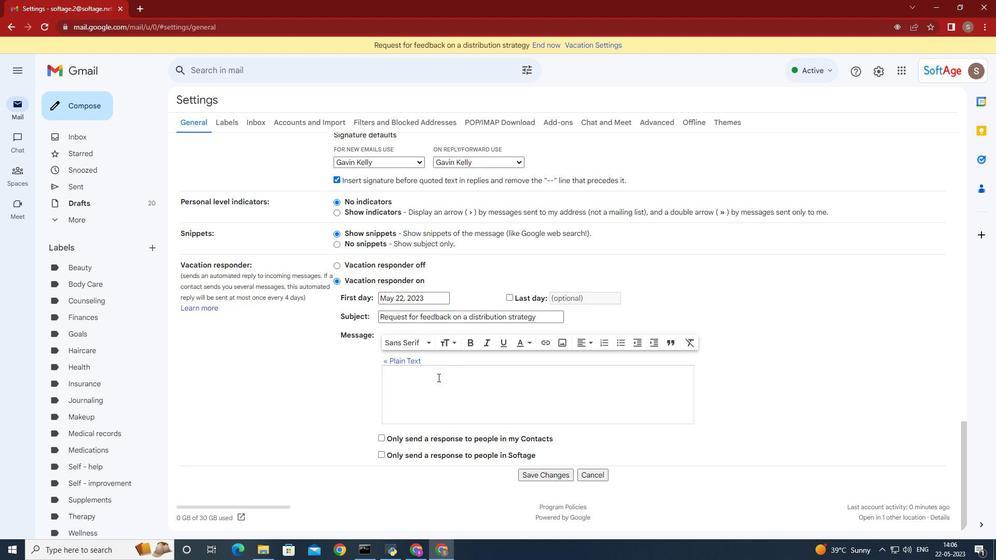 
Action: Mouse scrolled (437, 376) with delta (0, 0)
Screenshot: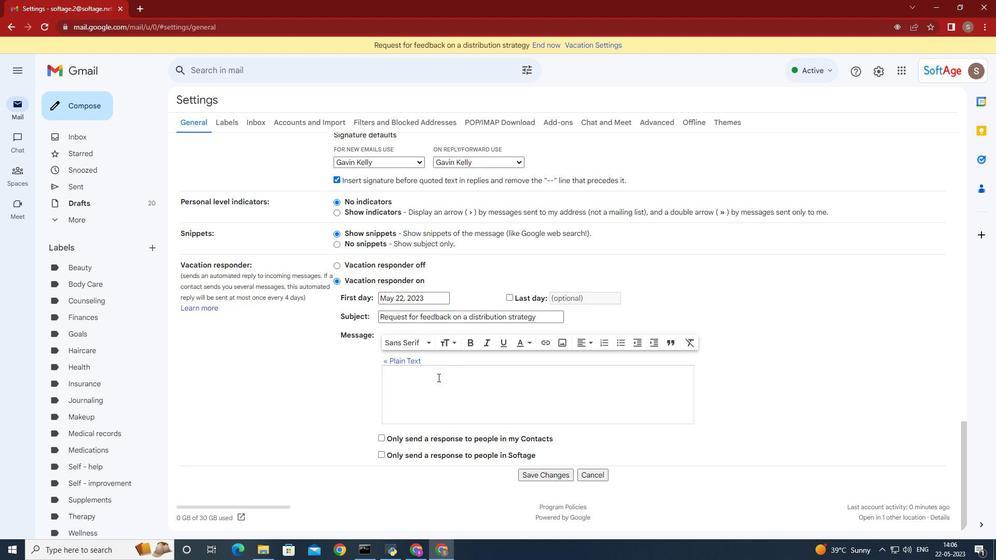 
Action: Mouse moved to (436, 376)
Screenshot: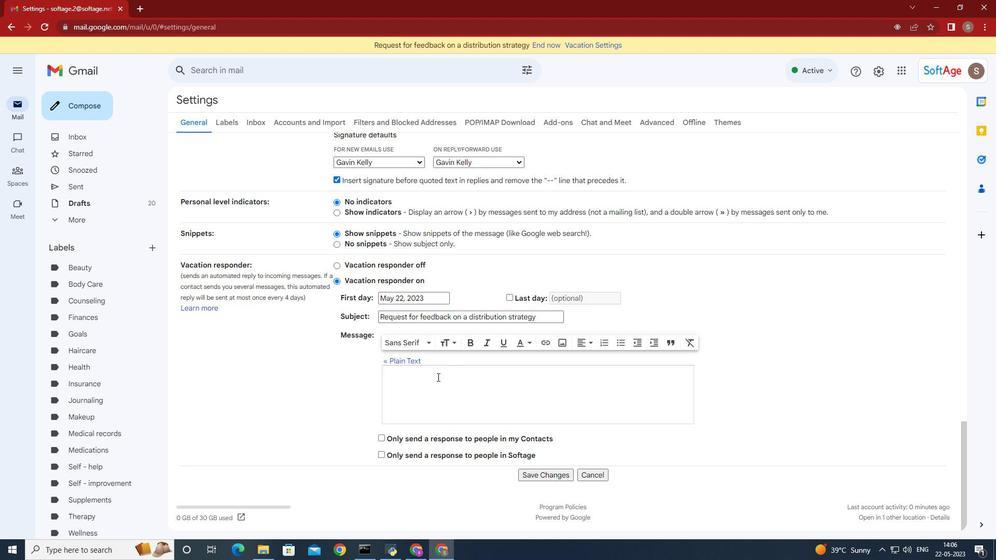 
Action: Mouse scrolled (436, 376) with delta (0, 0)
Screenshot: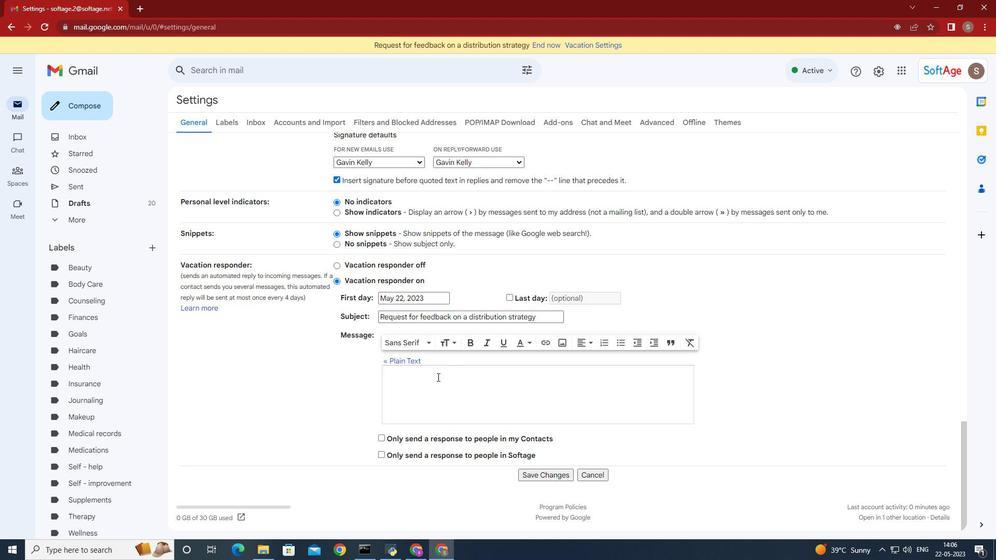 
Action: Mouse moved to (433, 374)
Screenshot: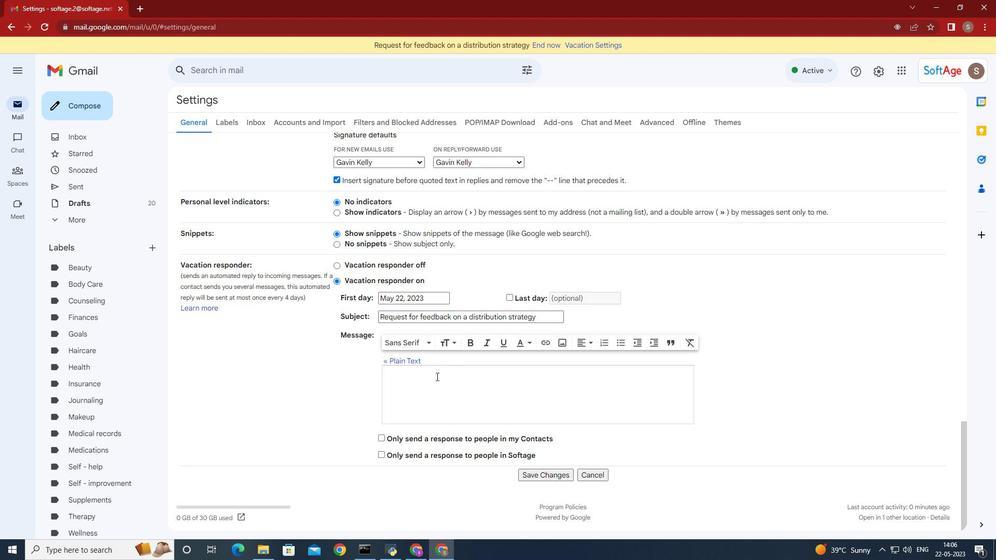 
Action: Mouse scrolled (433, 374) with delta (0, 0)
Screenshot: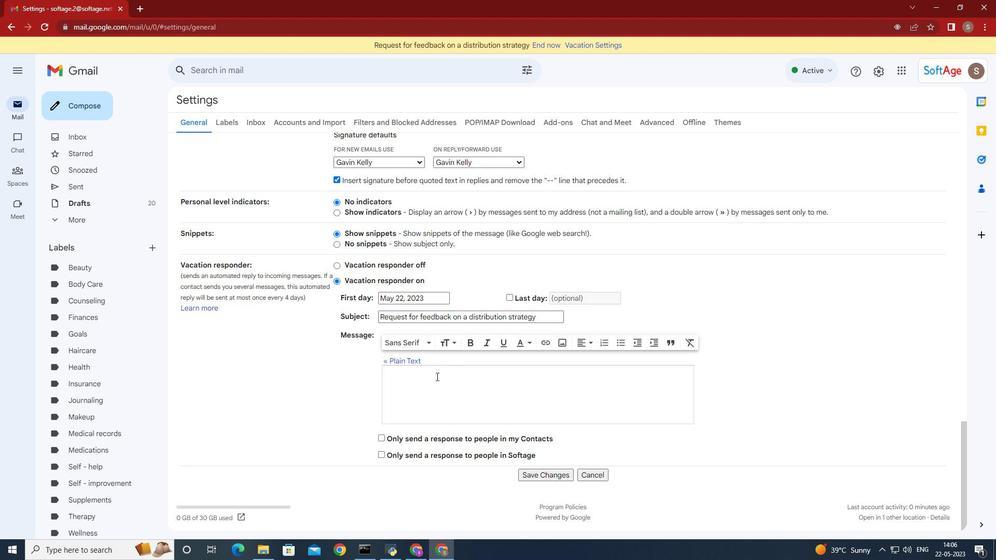 
Action: Mouse moved to (432, 362)
Screenshot: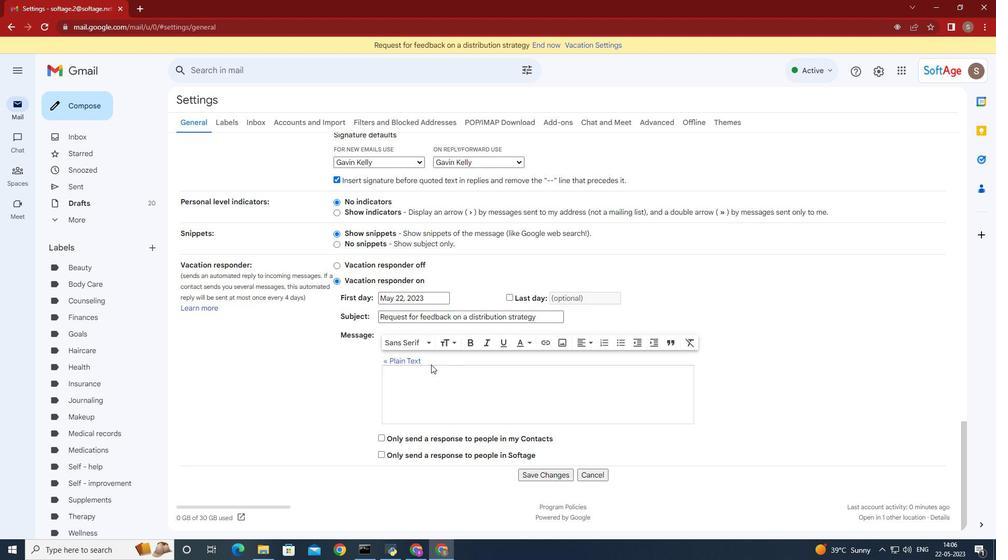 
Action: Mouse scrolled (432, 363) with delta (0, 0)
Screenshot: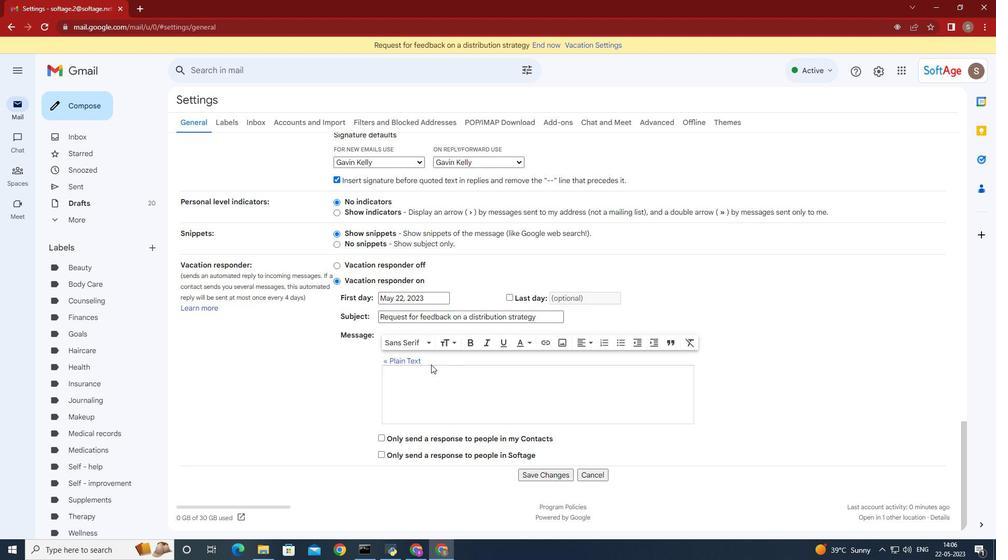 
Action: Mouse moved to (432, 362)
Screenshot: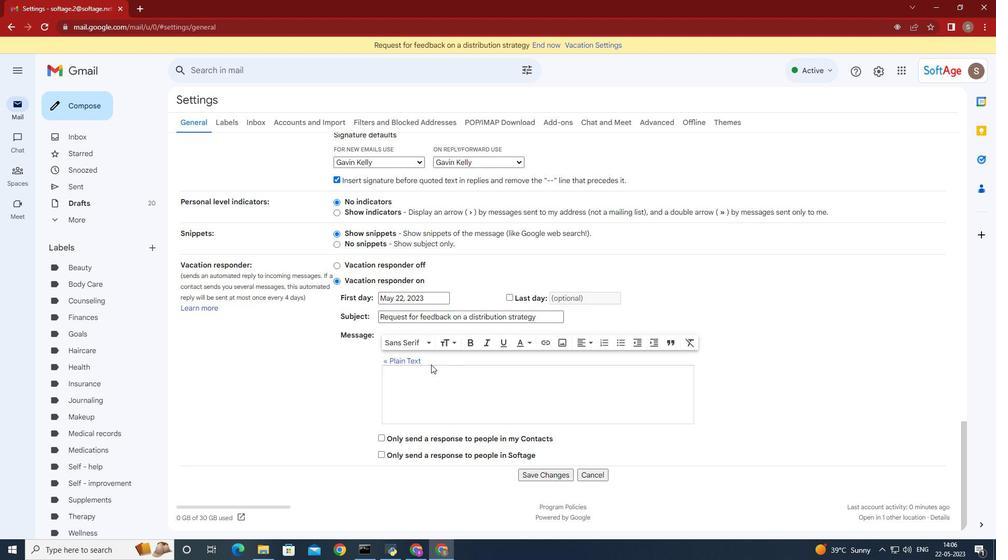 
Action: Mouse scrolled (432, 362) with delta (0, 0)
Screenshot: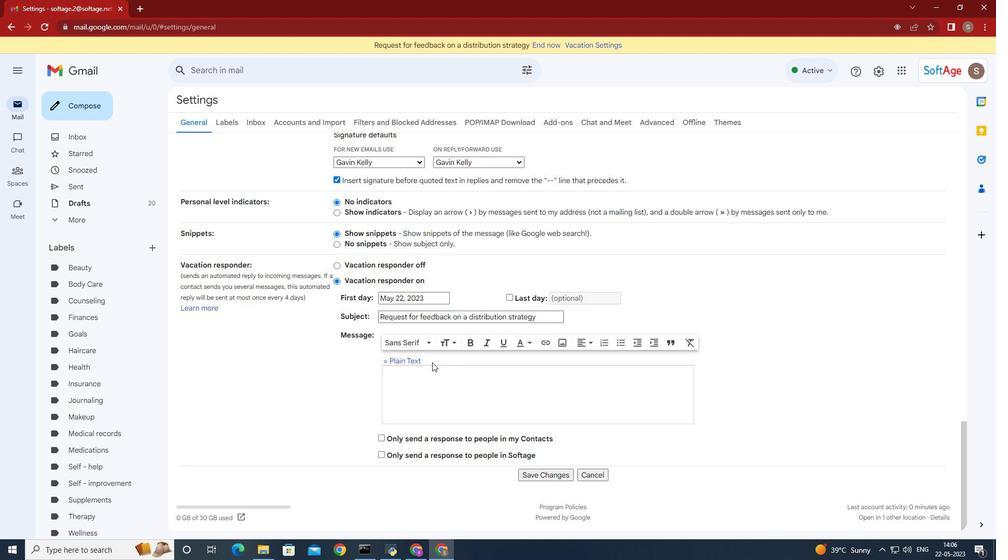
Action: Mouse scrolled (432, 362) with delta (0, 0)
Screenshot: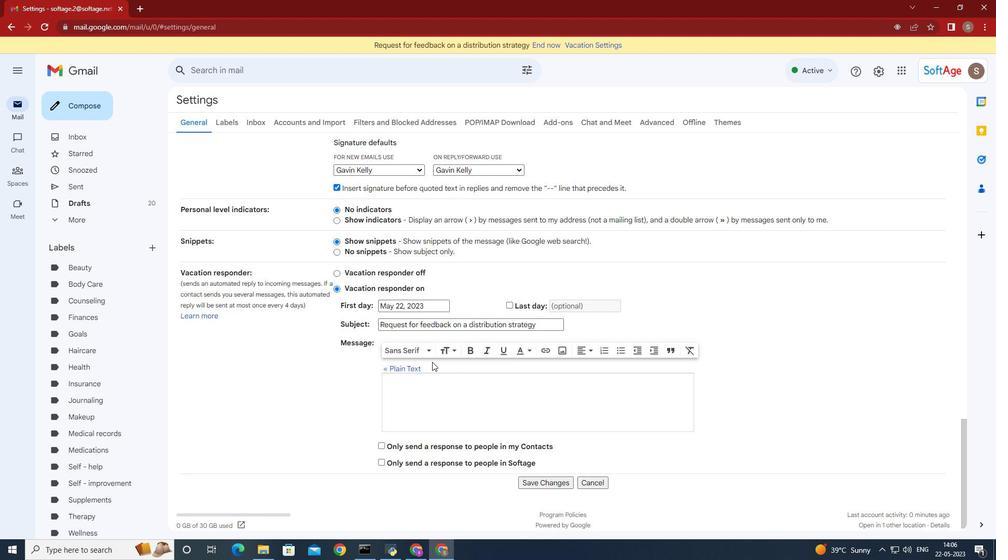
Action: Mouse scrolled (432, 362) with delta (0, 0)
Screenshot: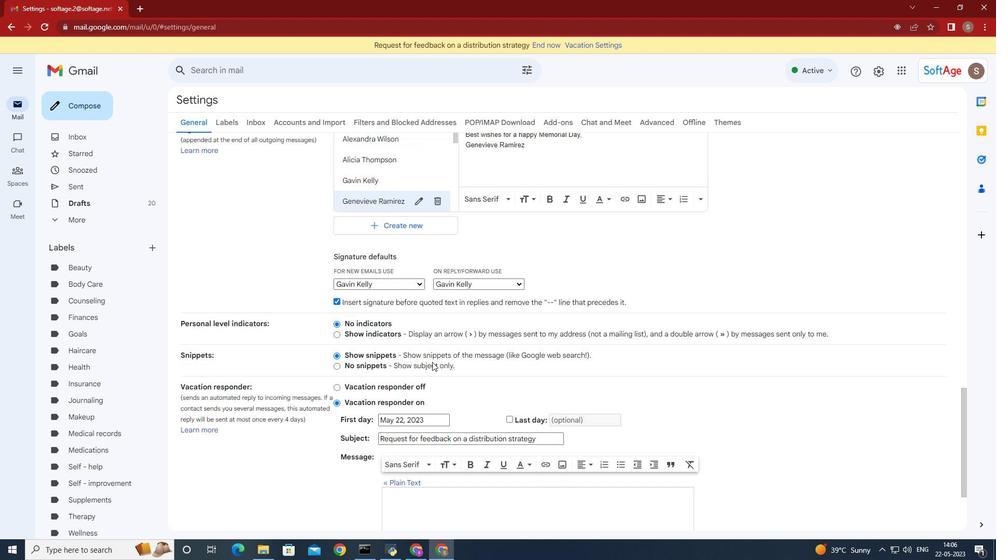 
Action: Mouse scrolled (432, 362) with delta (0, 0)
Screenshot: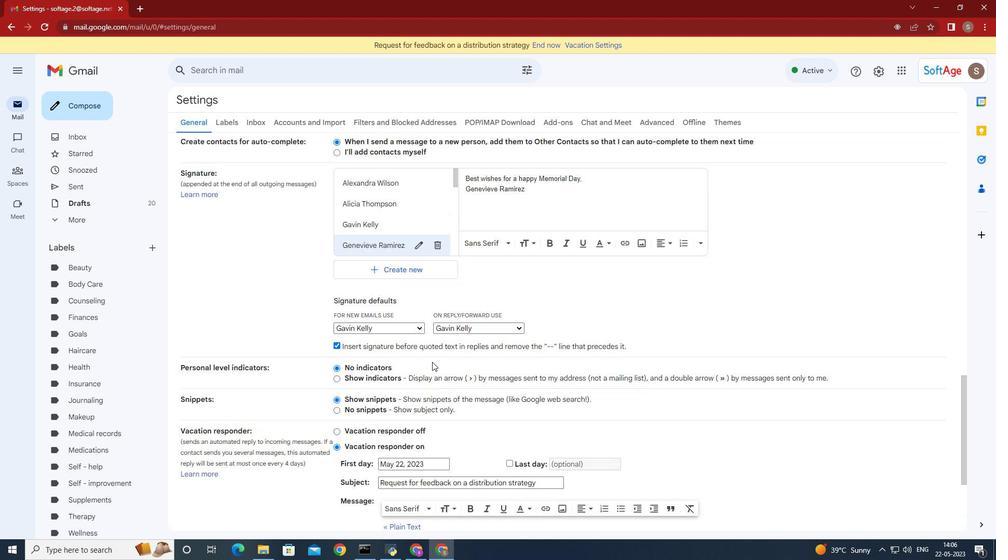 
Action: Mouse moved to (418, 424)
Screenshot: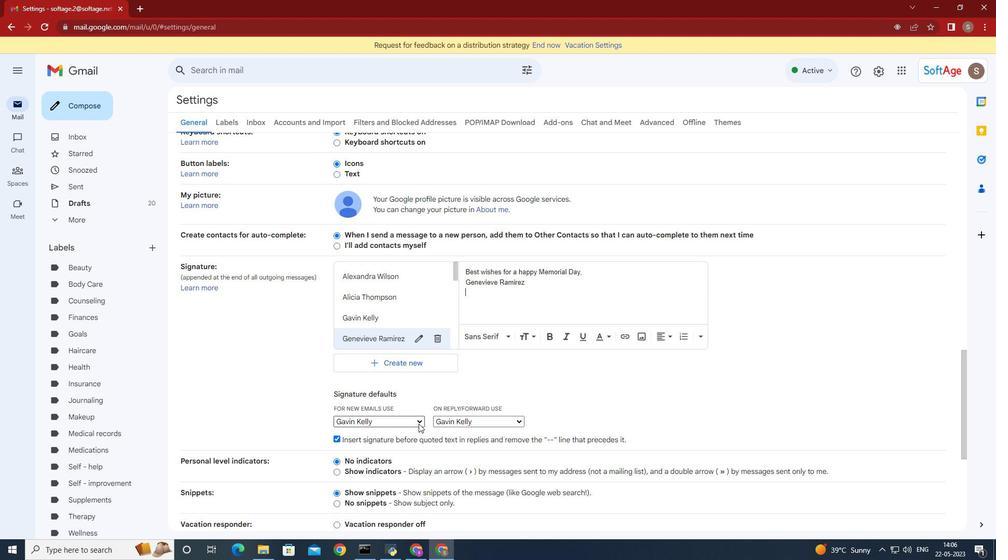 
Action: Mouse pressed left at (418, 424)
Screenshot: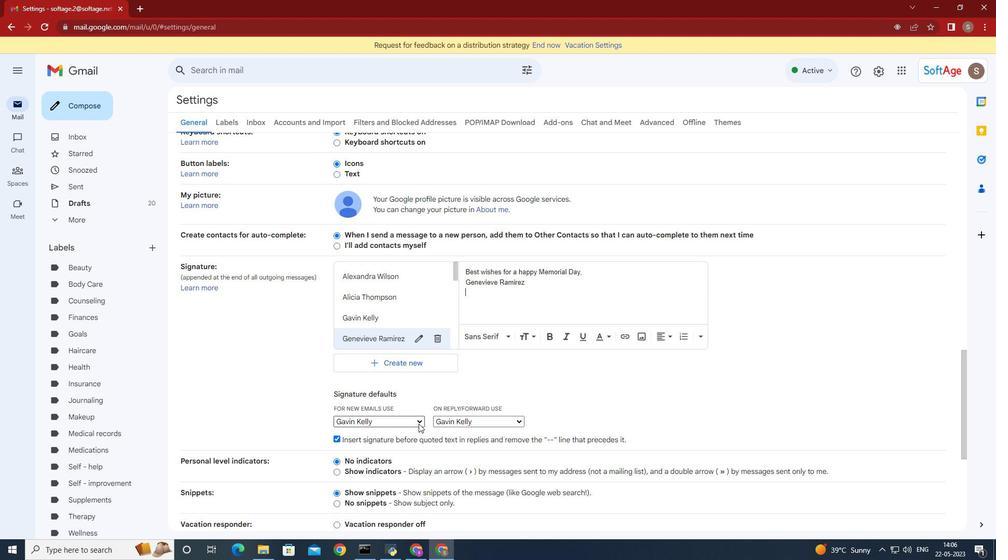 
Action: Mouse moved to (382, 265)
Screenshot: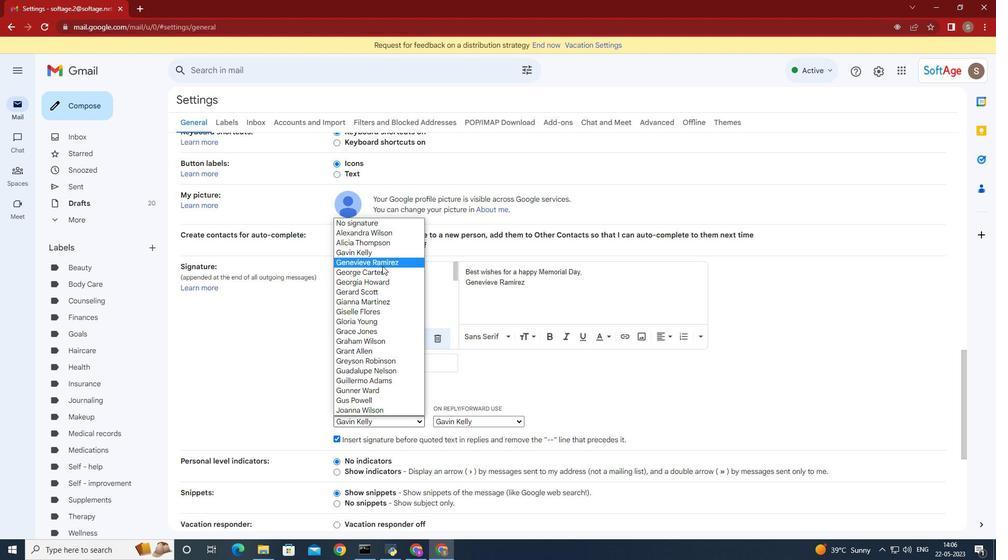 
Action: Mouse pressed left at (382, 265)
Screenshot: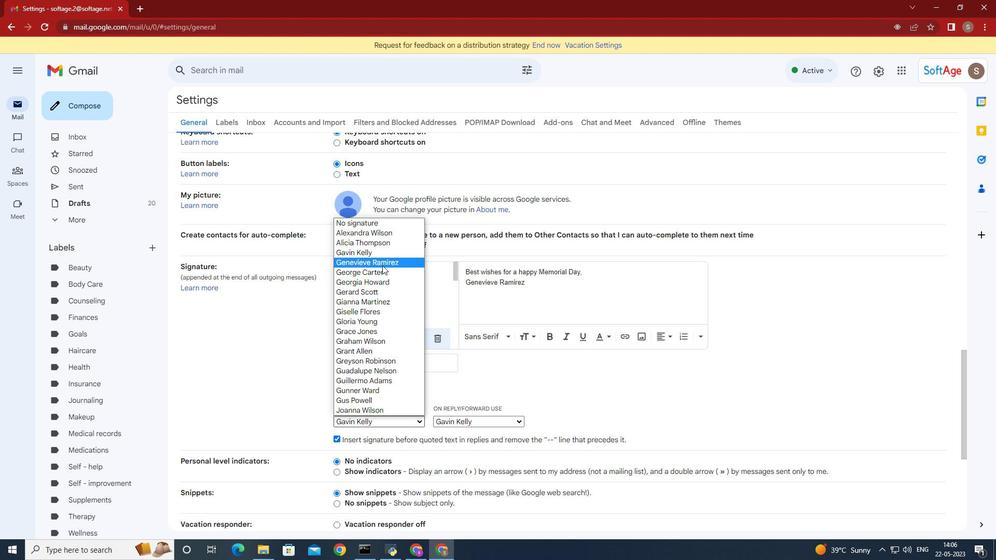 
Action: Mouse moved to (504, 421)
Screenshot: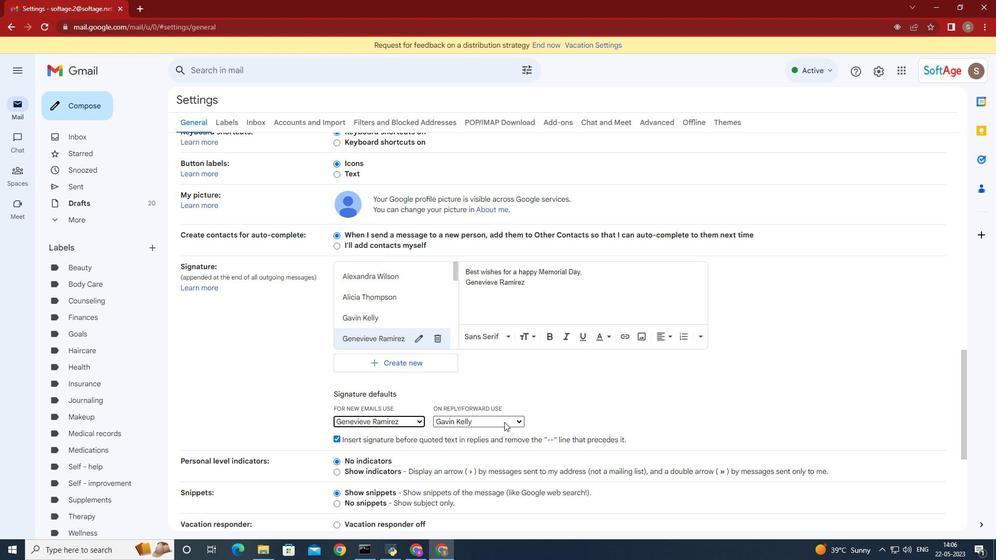 
Action: Mouse pressed left at (504, 421)
Screenshot: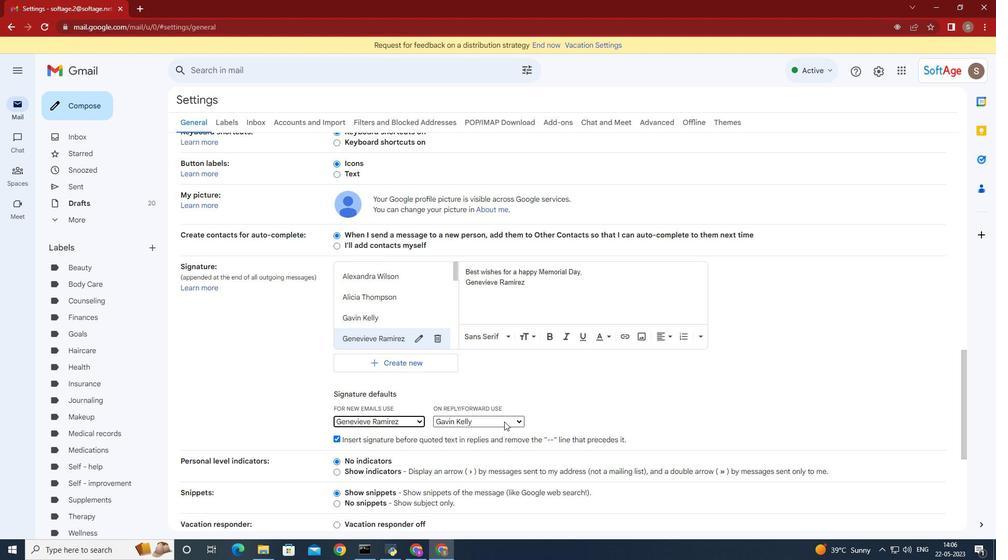 
Action: Mouse moved to (482, 265)
Screenshot: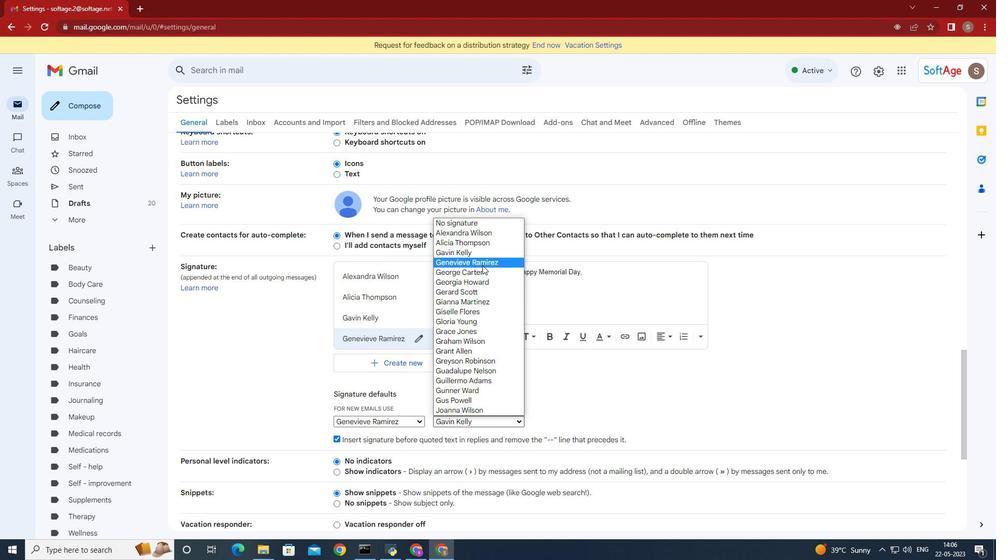 
Action: Mouse pressed left at (482, 265)
Screenshot: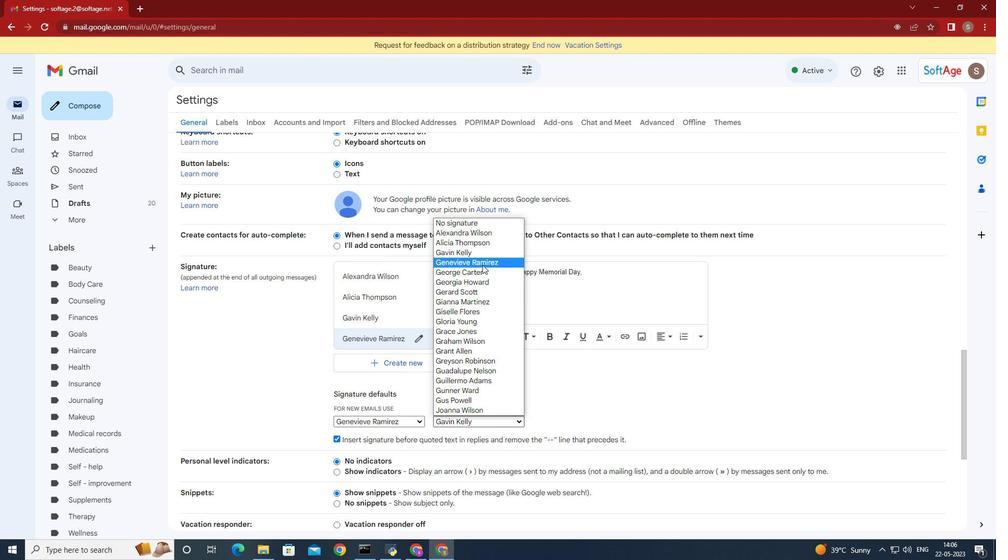 
Action: Mouse moved to (627, 444)
Screenshot: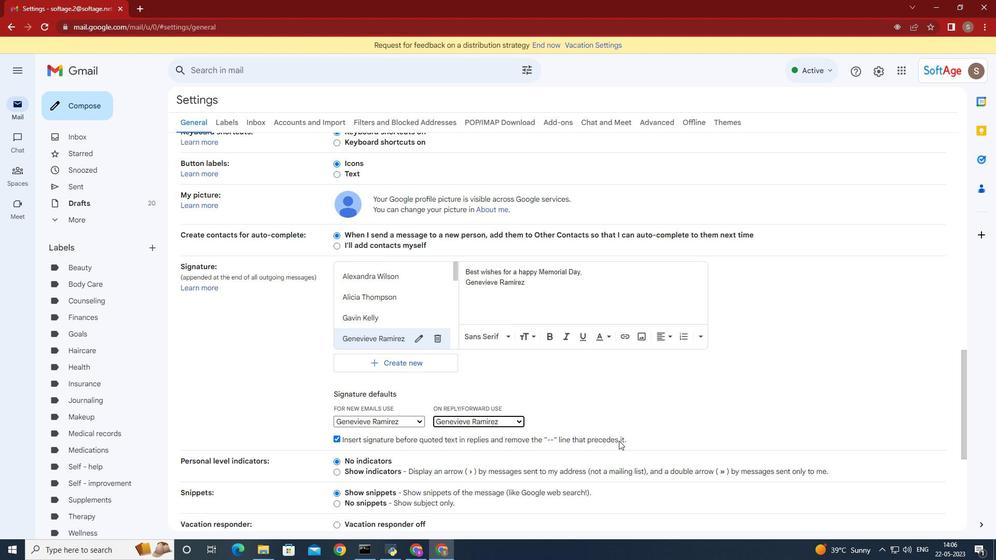 
Action: Mouse scrolled (627, 444) with delta (0, 0)
Screenshot: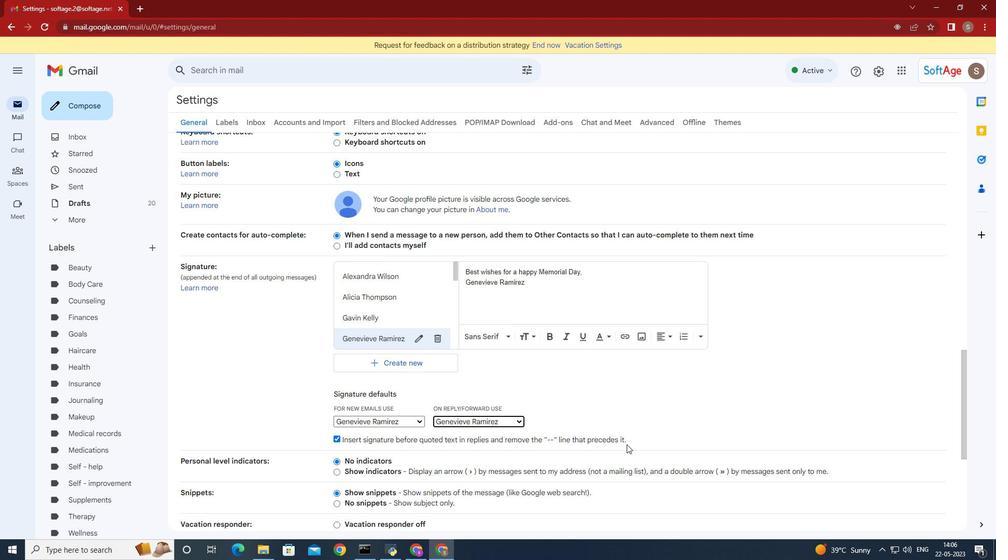 
Action: Mouse scrolled (627, 444) with delta (0, 0)
Screenshot: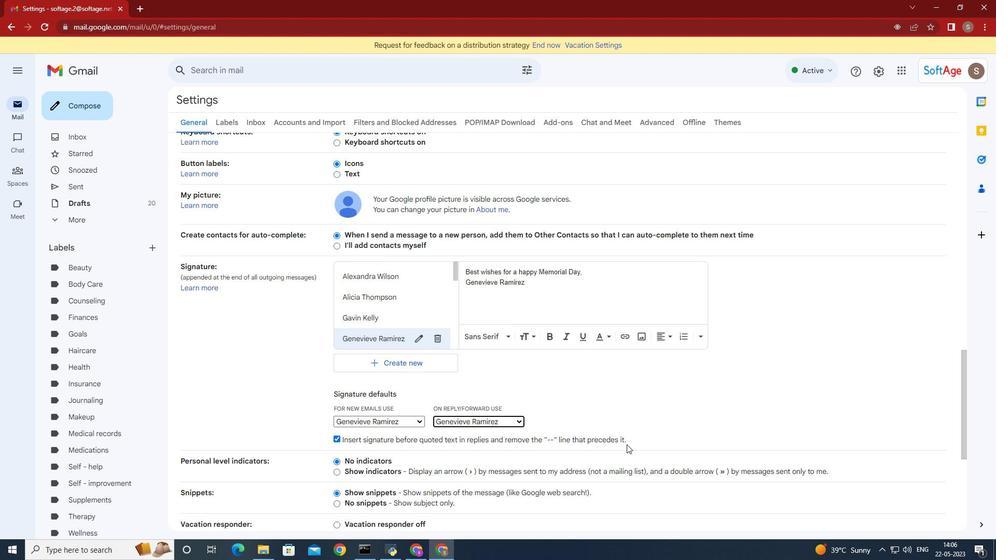 
Action: Mouse moved to (625, 444)
Screenshot: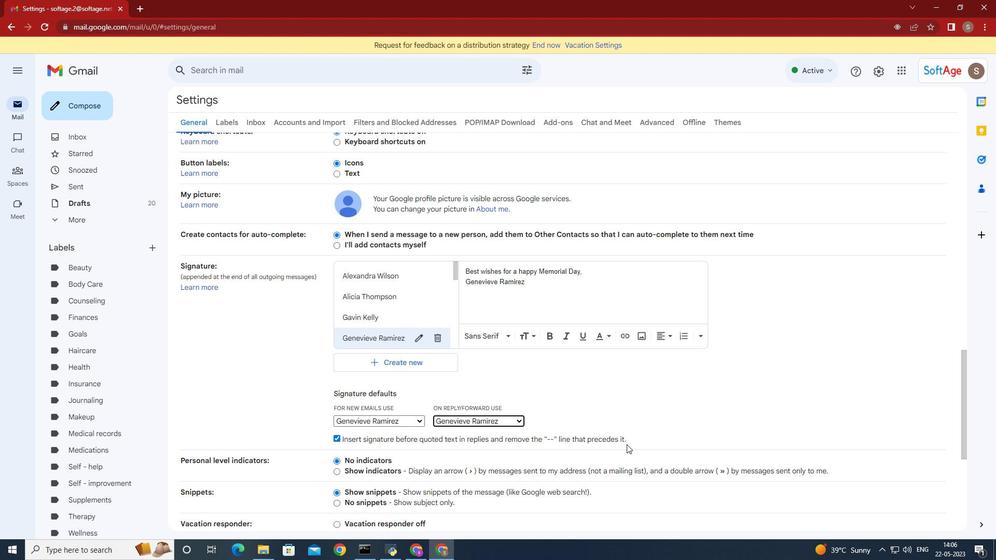 
Action: Mouse scrolled (626, 444) with delta (0, 0)
Screenshot: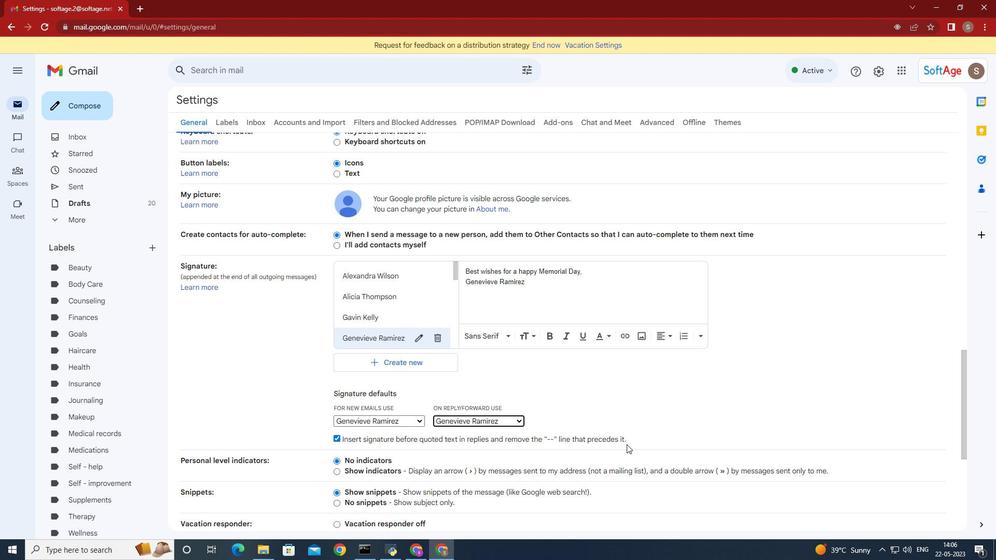 
Action: Mouse moved to (622, 442)
Screenshot: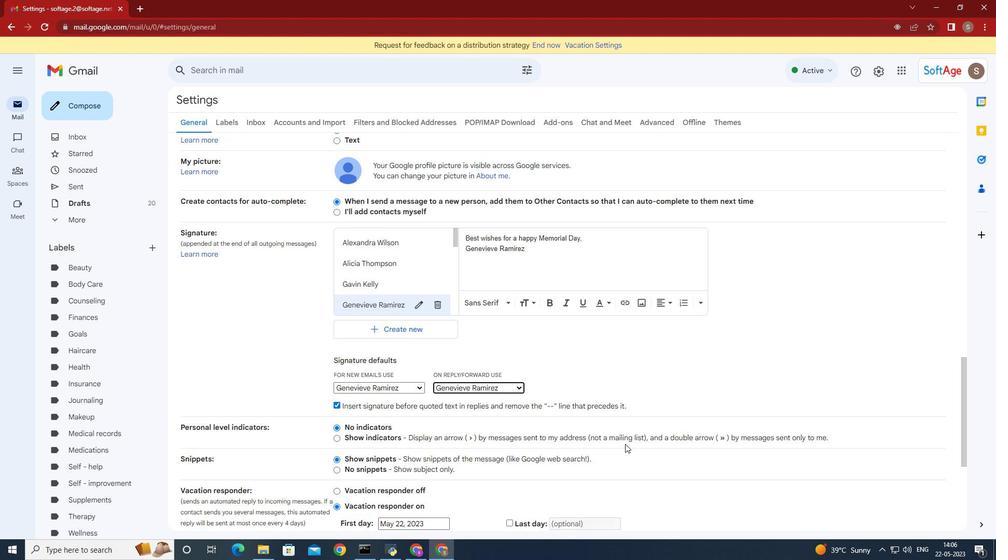 
Action: Mouse scrolled (622, 441) with delta (0, 0)
Screenshot: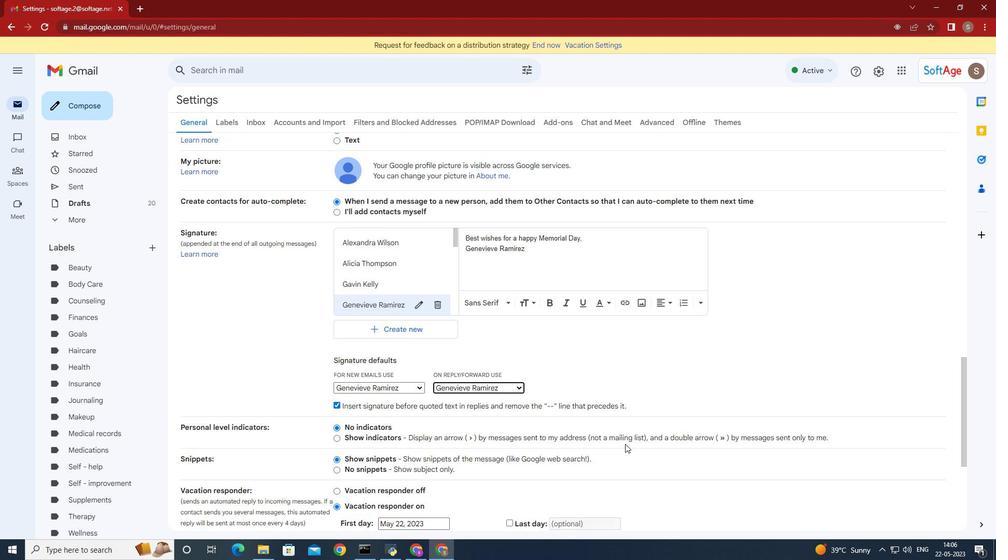 
Action: Mouse moved to (604, 430)
Screenshot: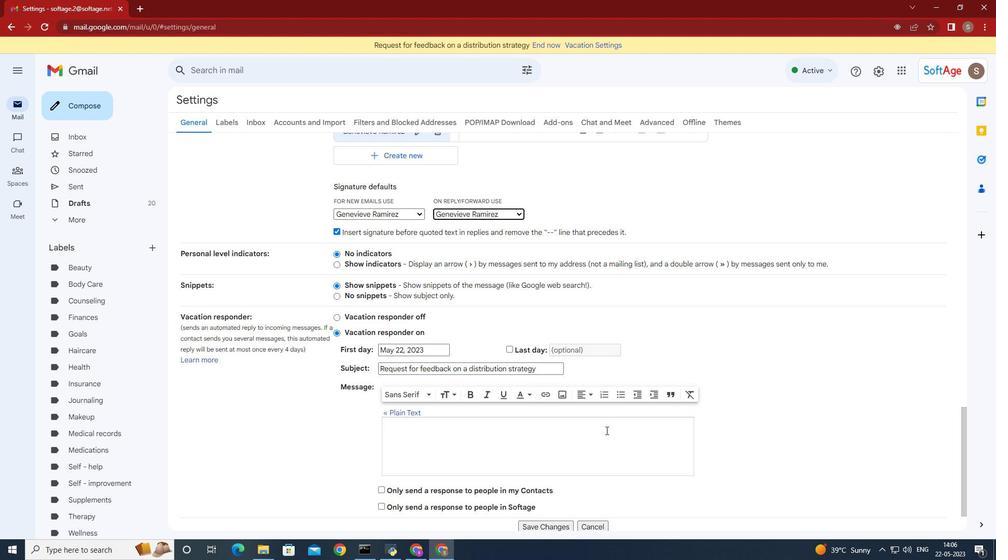 
Action: Mouse scrolled (604, 429) with delta (0, 0)
Screenshot: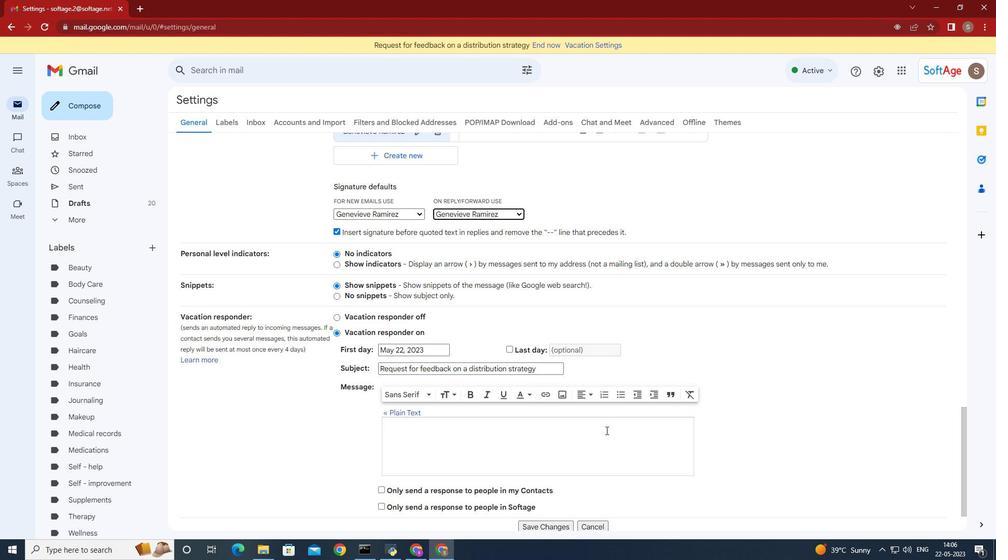 
Action: Mouse scrolled (604, 429) with delta (0, 0)
Screenshot: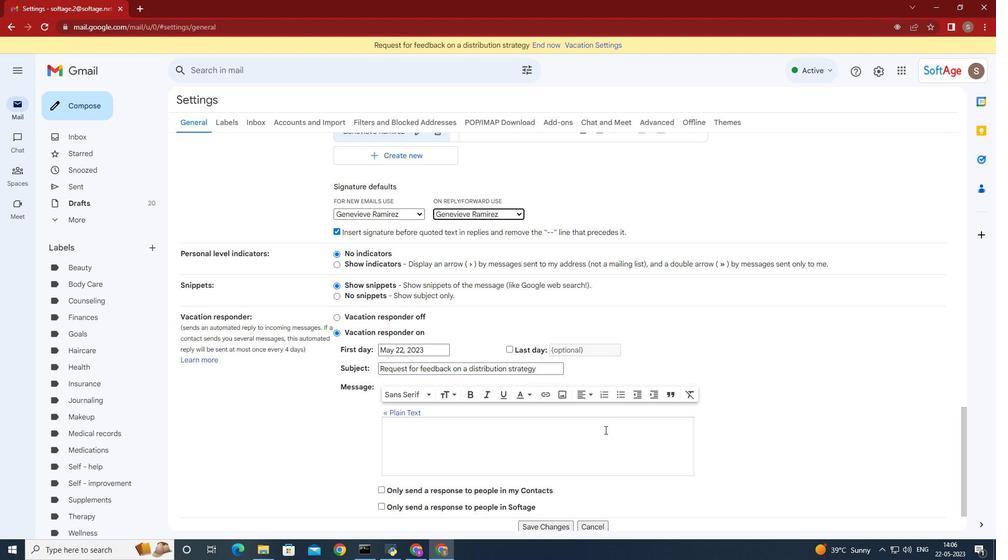 
Action: Mouse moved to (603, 430)
Screenshot: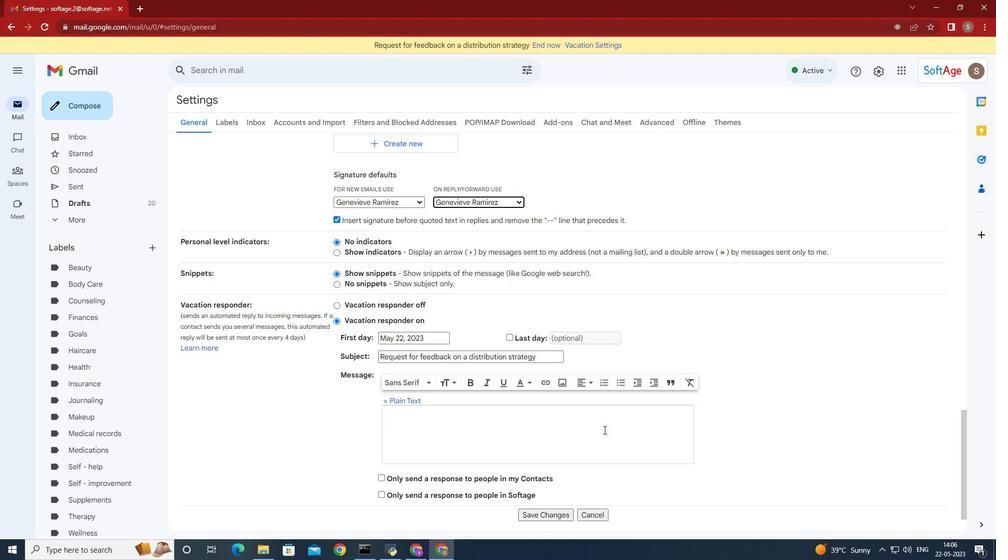 
Action: Mouse scrolled (603, 429) with delta (0, 0)
Screenshot: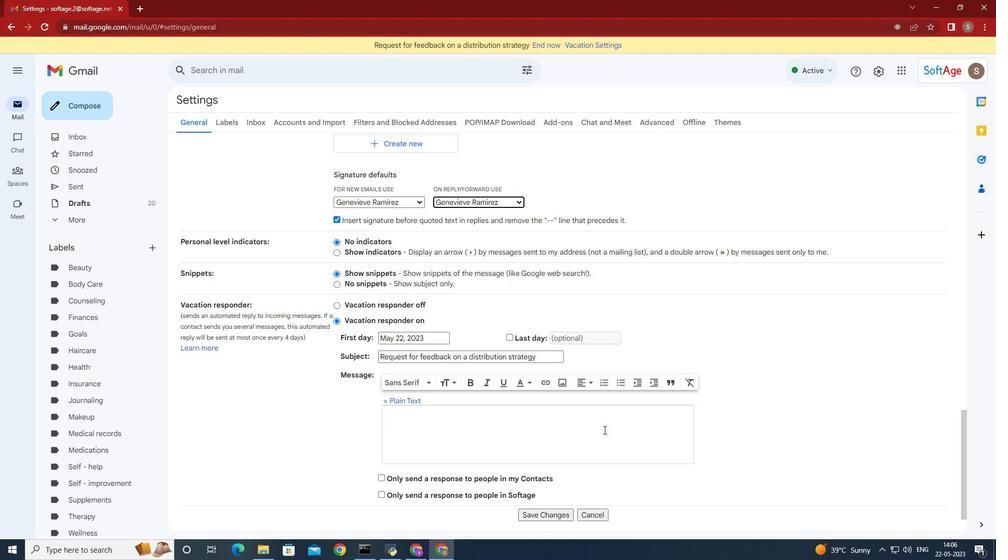 
Action: Mouse moved to (535, 477)
Screenshot: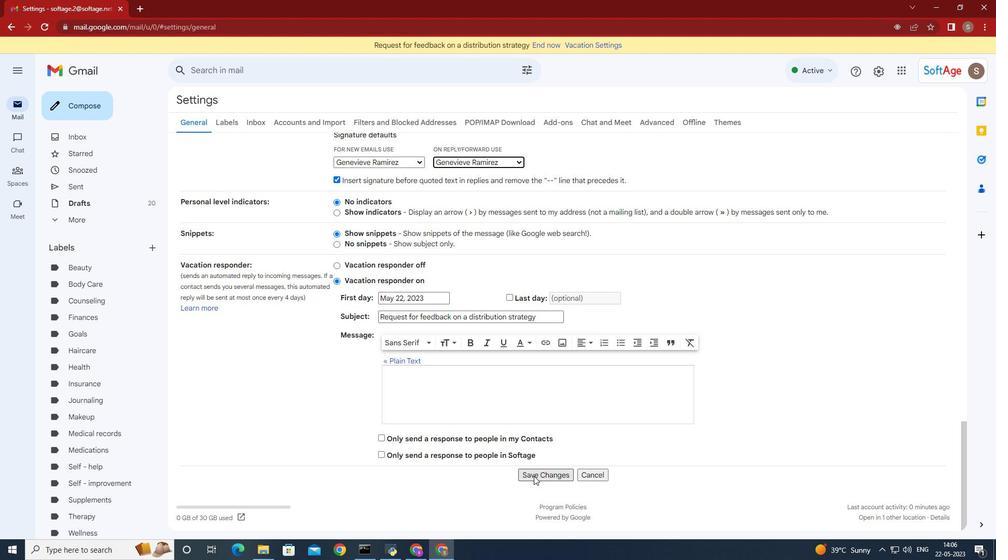 
Action: Mouse pressed left at (535, 477)
Screenshot: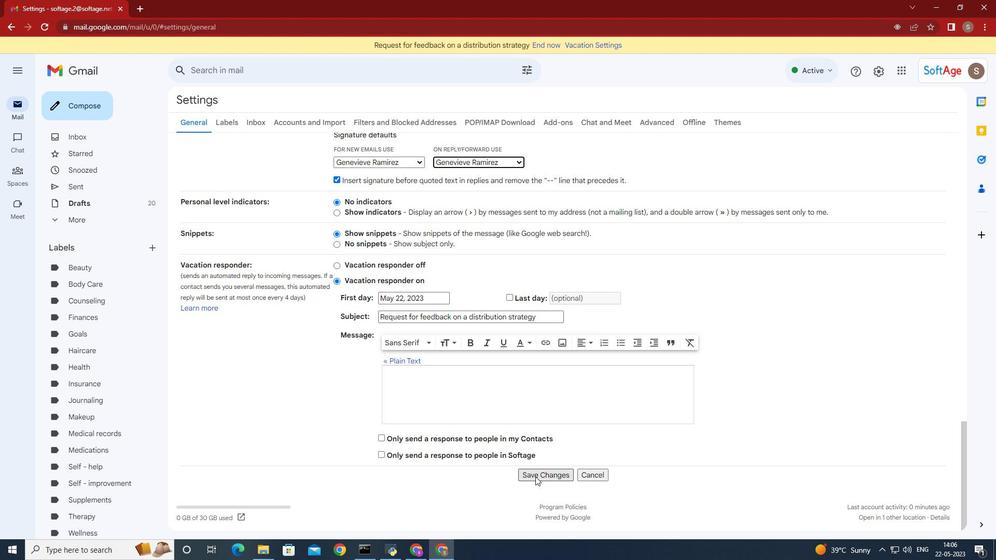 
Action: Mouse moved to (488, 349)
Screenshot: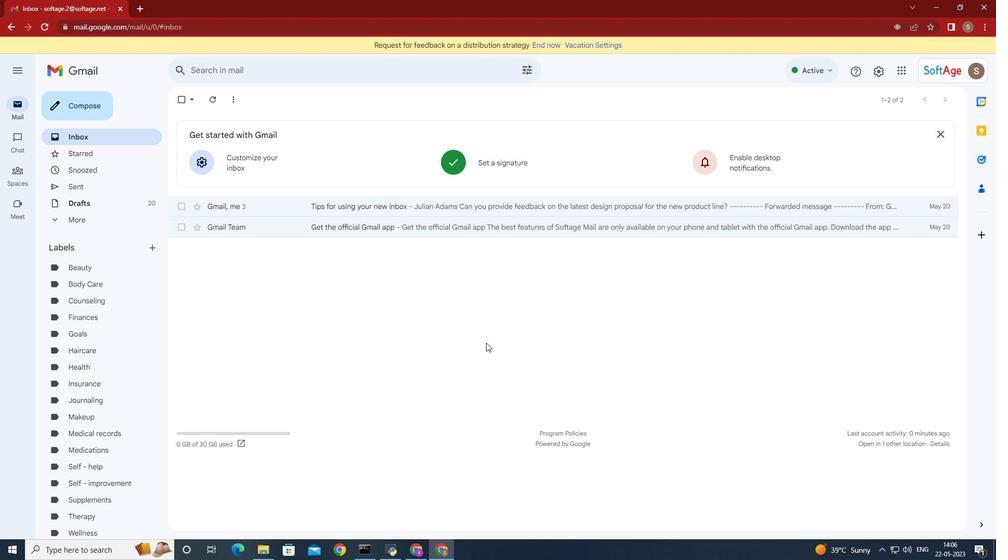 
Action: Mouse scrolled (488, 349) with delta (0, 0)
Screenshot: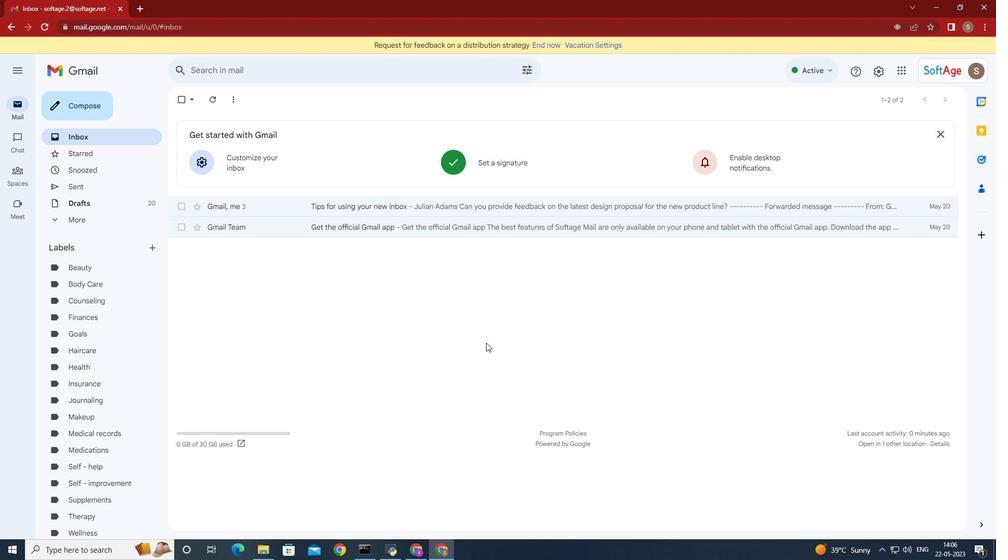 
Action: Mouse moved to (489, 355)
Screenshot: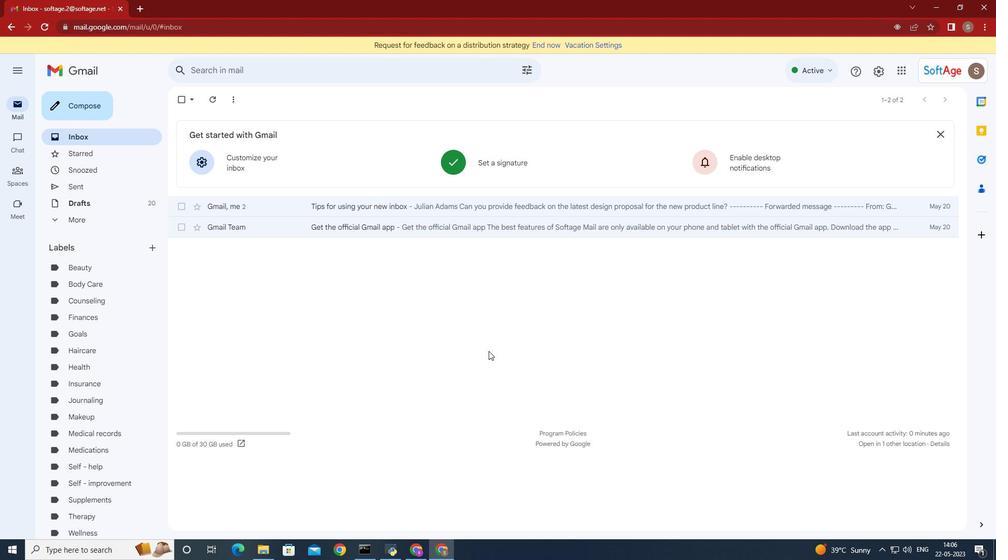 
Action: Mouse scrolled (489, 354) with delta (0, 0)
Screenshot: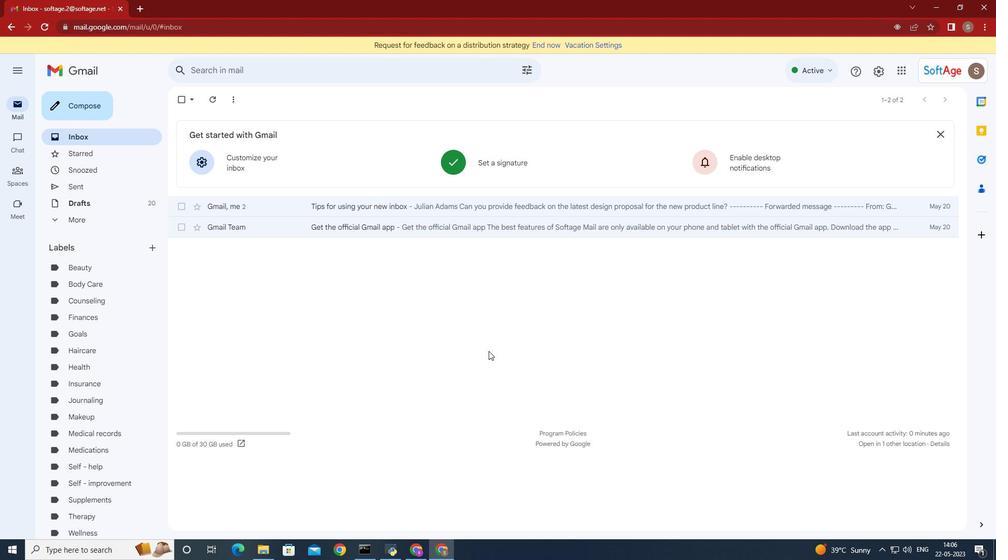 
Action: Mouse scrolled (489, 354) with delta (0, 0)
Screenshot: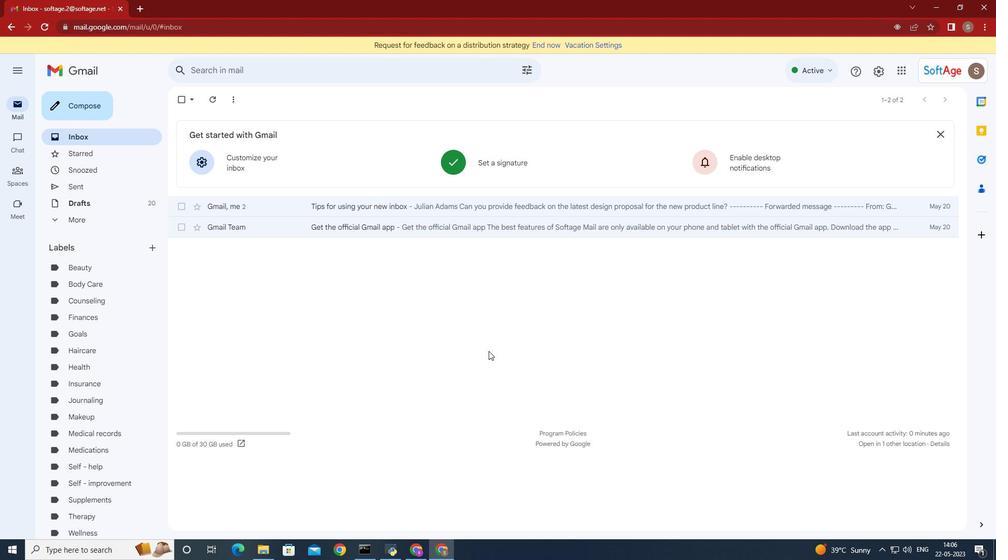 
Action: Mouse scrolled (489, 354) with delta (0, 0)
Screenshot: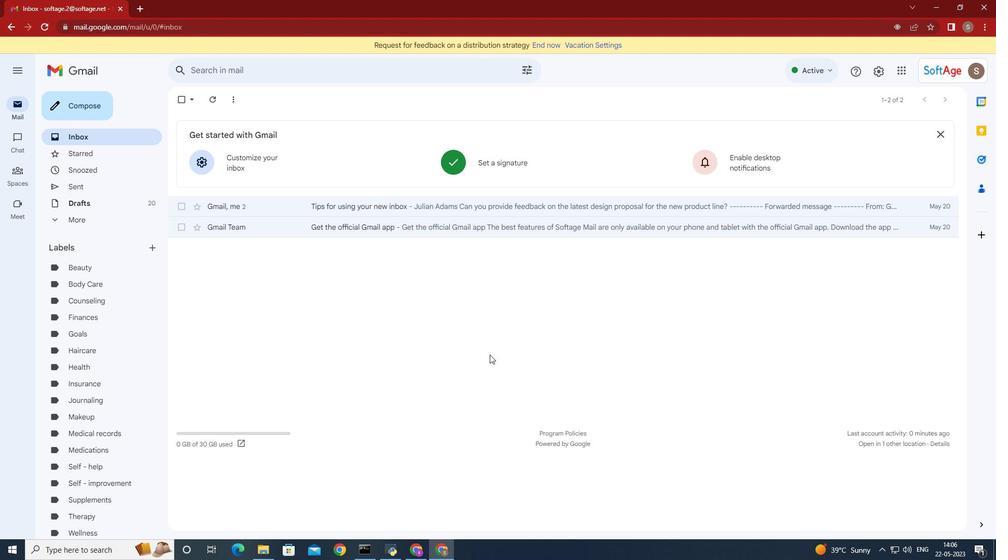 
Action: Mouse scrolled (489, 354) with delta (0, 0)
Screenshot: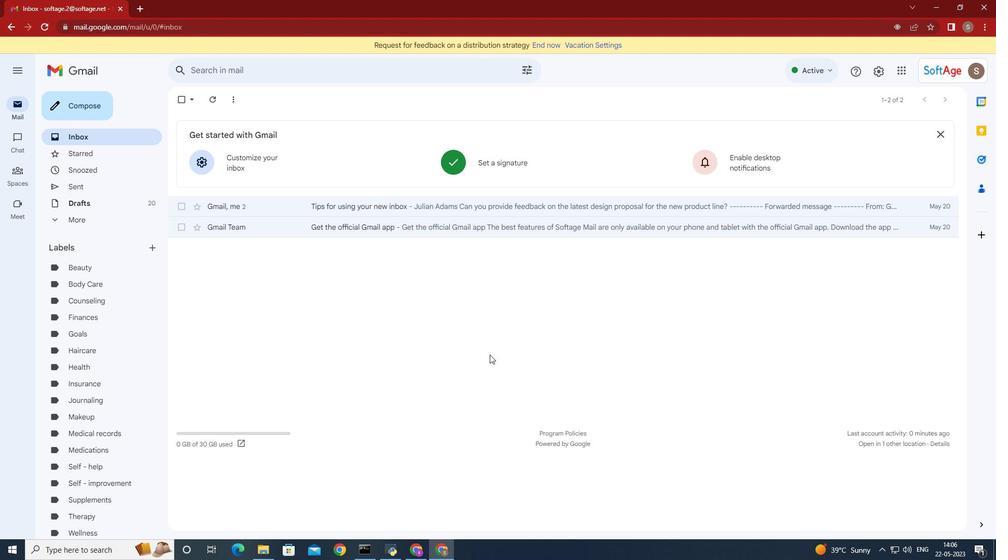 
Action: Mouse scrolled (489, 354) with delta (0, 0)
Screenshot: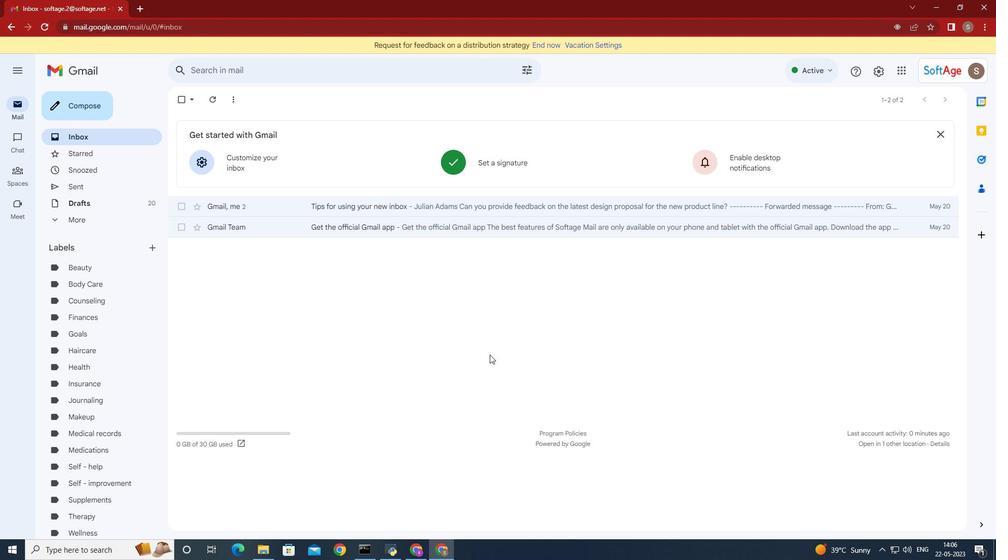 
Action: Mouse moved to (85, 101)
Screenshot: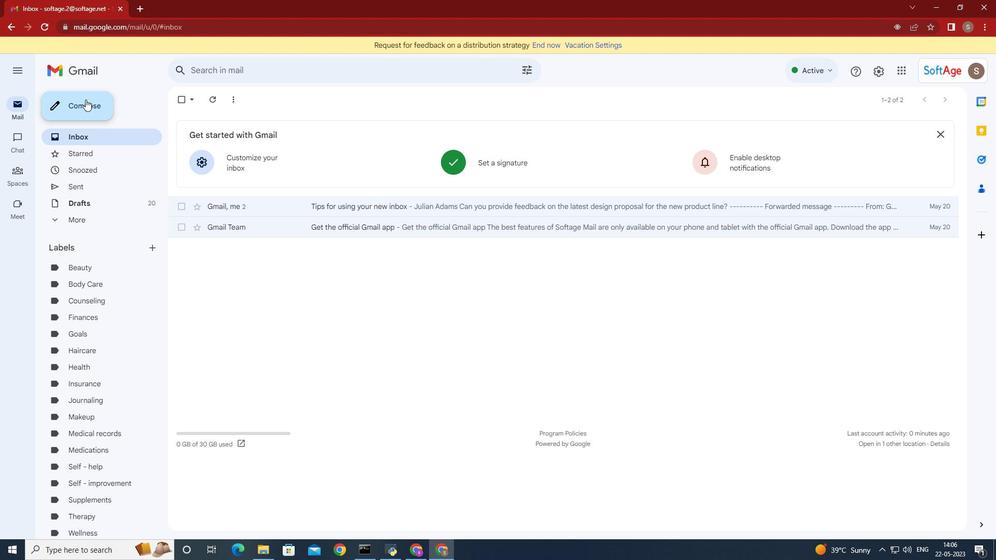 
Action: Mouse pressed left at (85, 101)
Screenshot: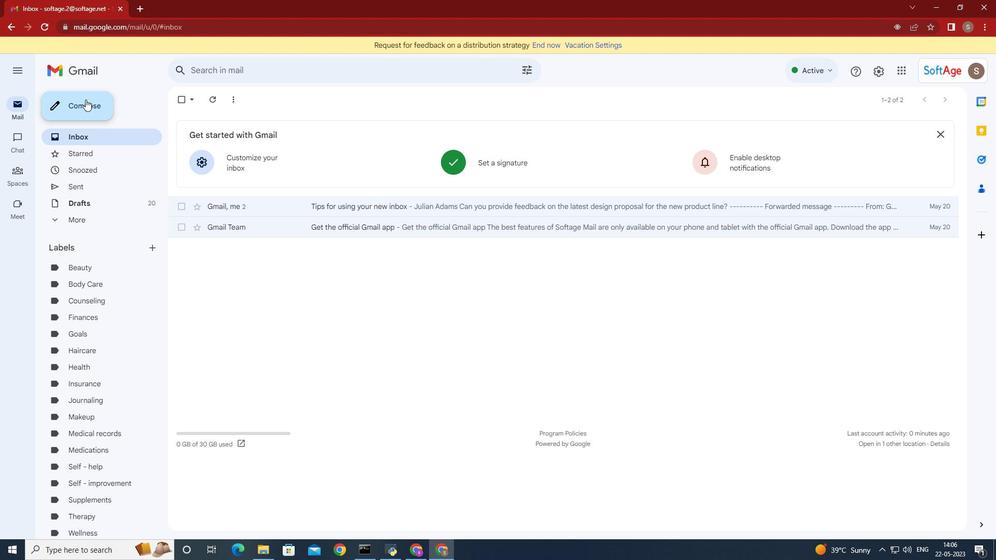 
Action: Mouse moved to (105, 247)
Screenshot: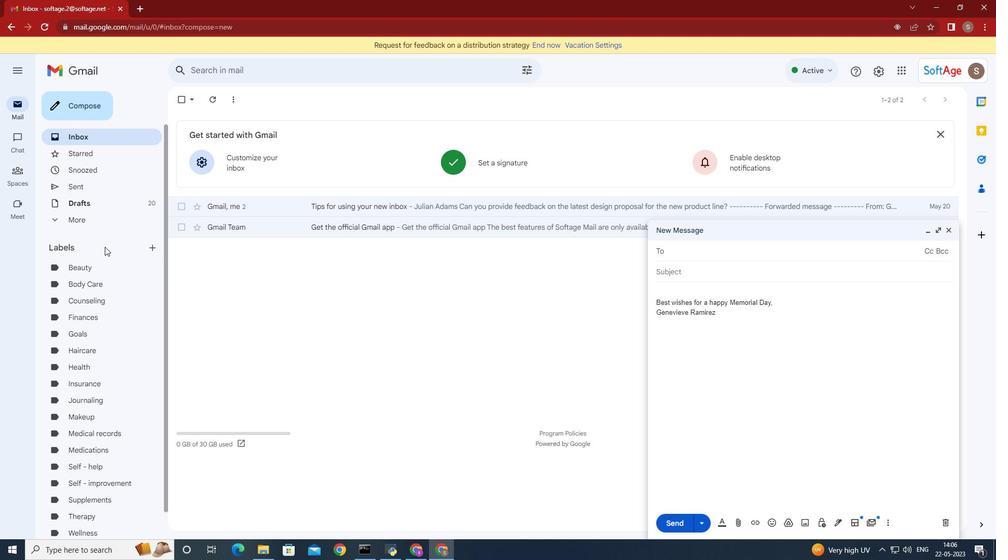 
Action: Mouse pressed left at (105, 247)
Screenshot: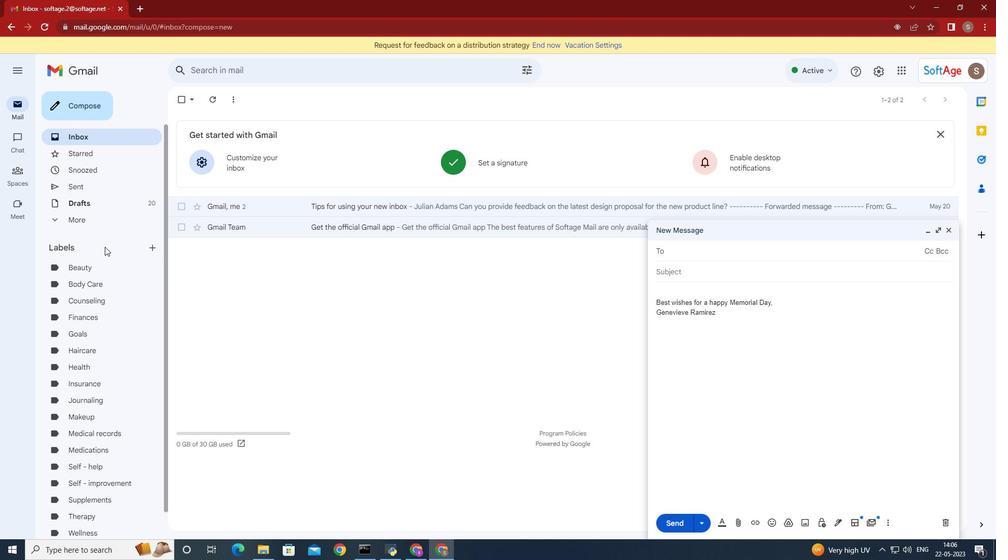 
Action: Mouse moved to (152, 244)
Screenshot: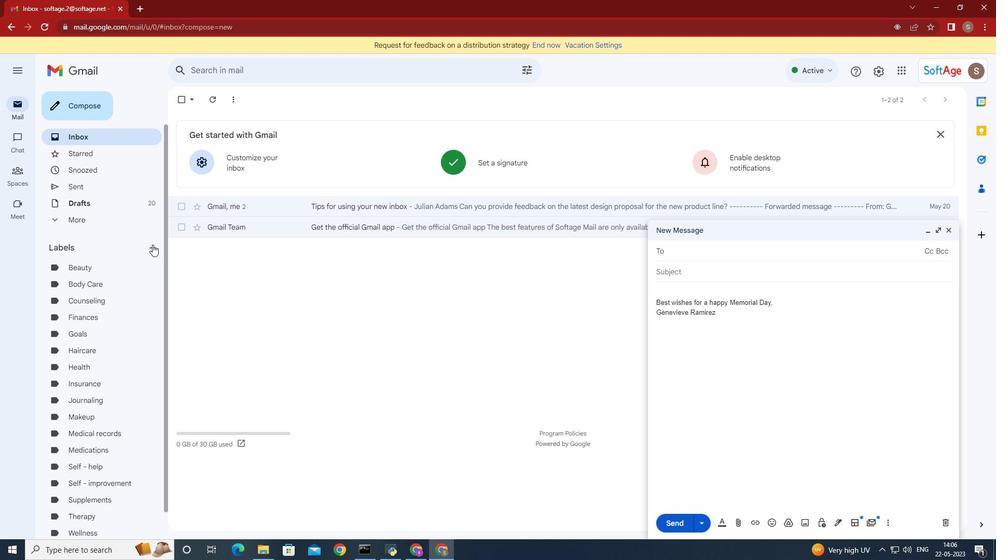 
Action: Mouse pressed left at (152, 244)
Screenshot: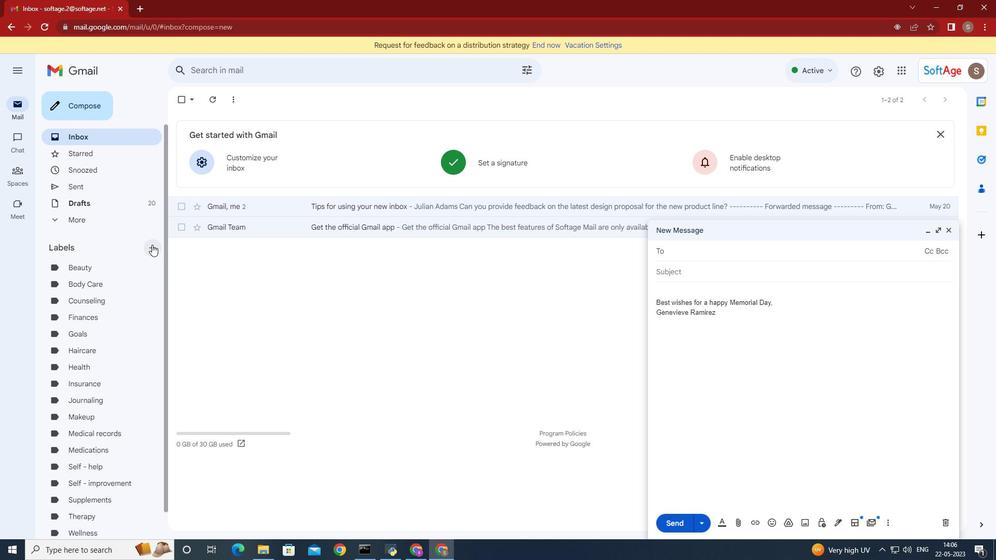 
Action: Mouse moved to (415, 314)
Screenshot: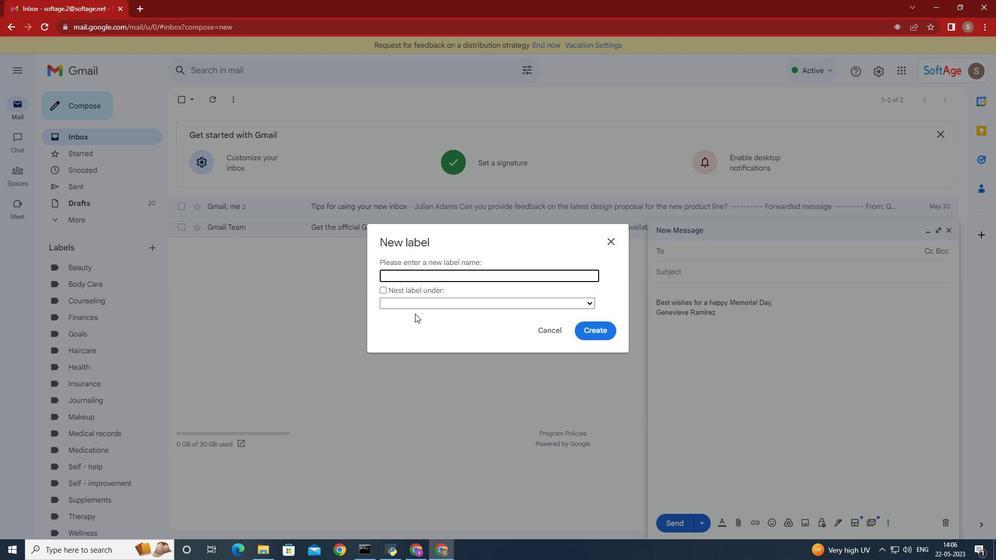 
Action: Key pressed label<Key.space><Key.shift>Skincare
Screenshot: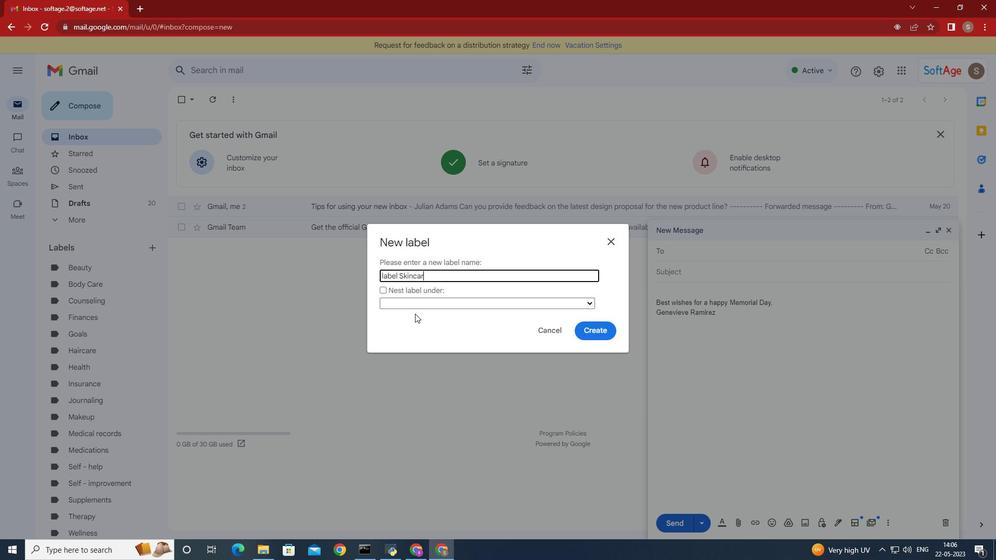 
Action: Mouse moved to (597, 333)
Screenshot: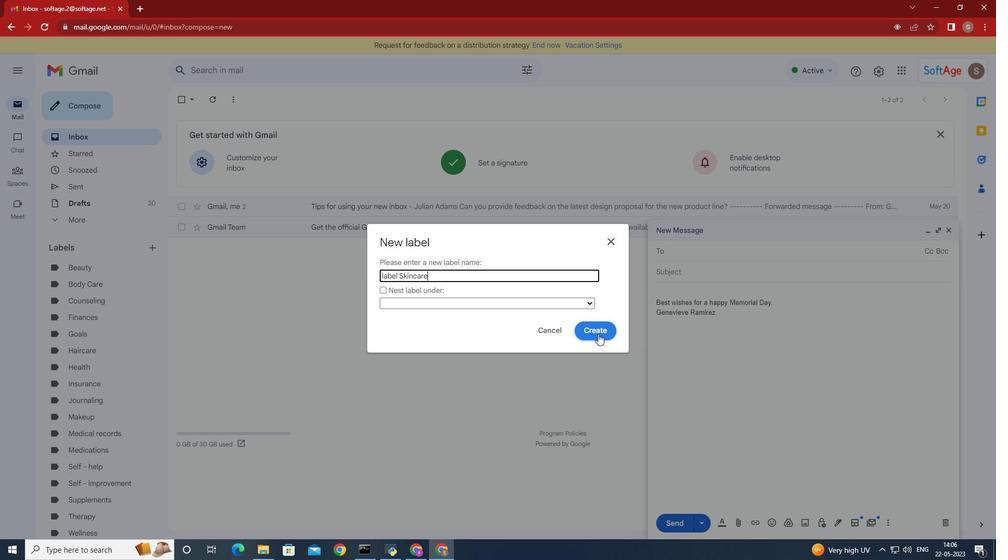 
Action: Mouse pressed left at (597, 333)
Screenshot: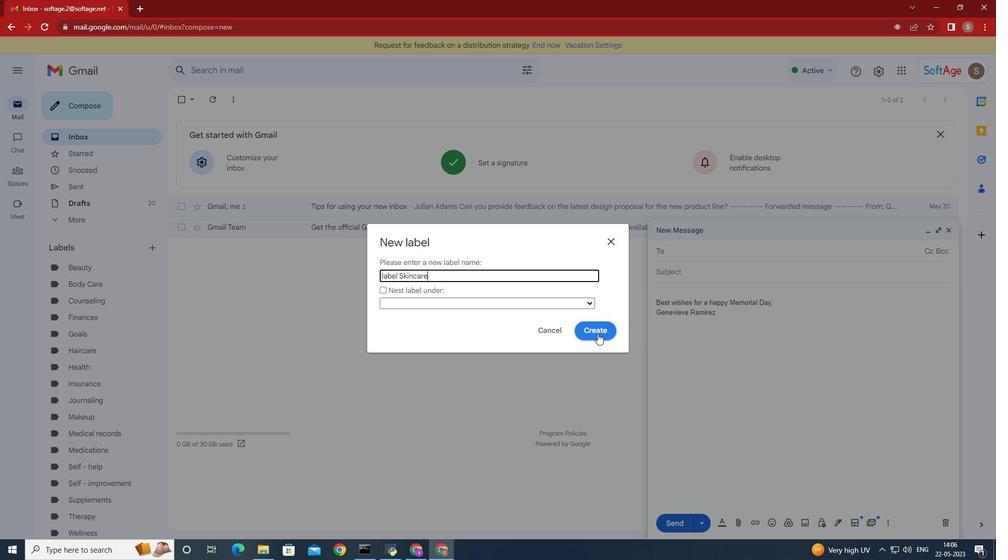
